 Task: Look for space in Orbassano, Italy from 8th June, 2023 to 12th June, 2023 for 2 adults in price range Rs.8000 to Rs.16000. Place can be private room with 1  bedroom having 1 bed and 1 bathroom. Property type can be flatguest house, hotel. Booking option can be shelf check-in. Required host language is English.
Action: Mouse moved to (406, 109)
Screenshot: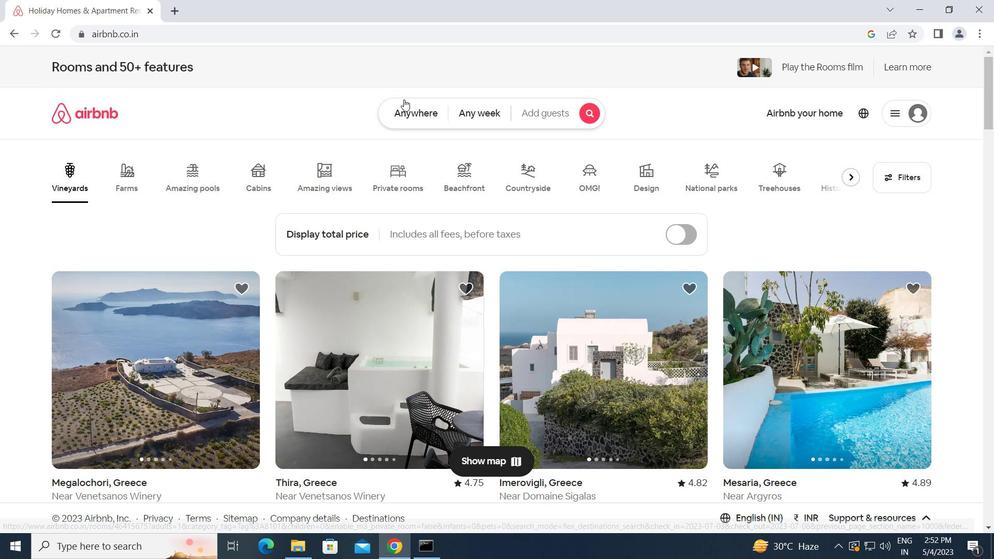 
Action: Mouse pressed left at (406, 109)
Screenshot: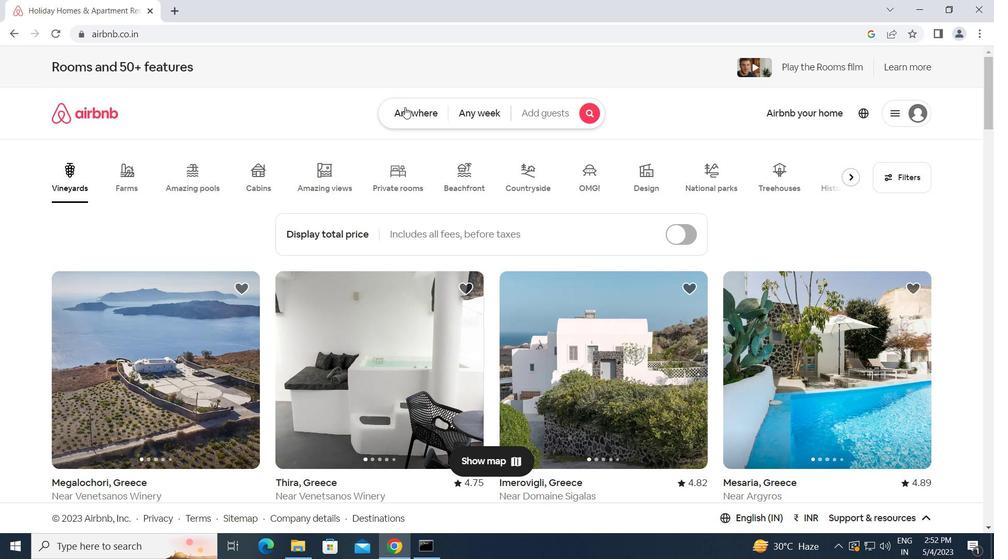 
Action: Mouse moved to (363, 150)
Screenshot: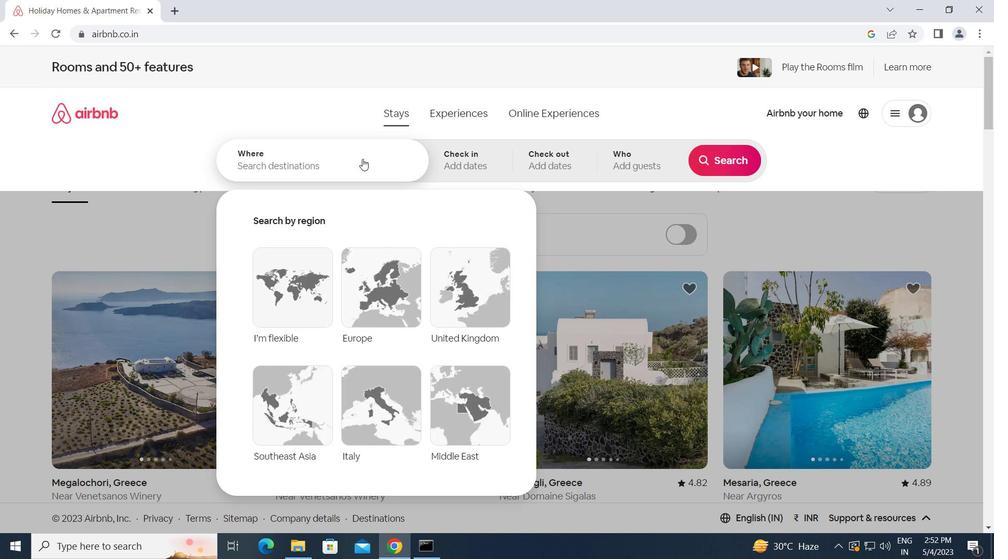 
Action: Mouse pressed left at (363, 150)
Screenshot: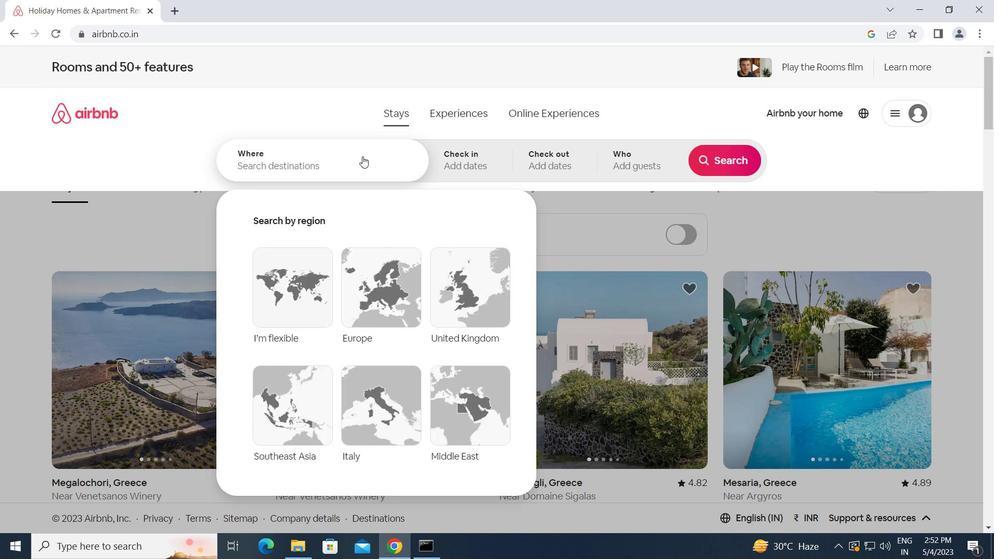 
Action: Key pressed o<Key.caps_lock>rbassano,<Key.space><Key.caps_lock>i<Key.caps_lock>taly<Key.enter>
Screenshot: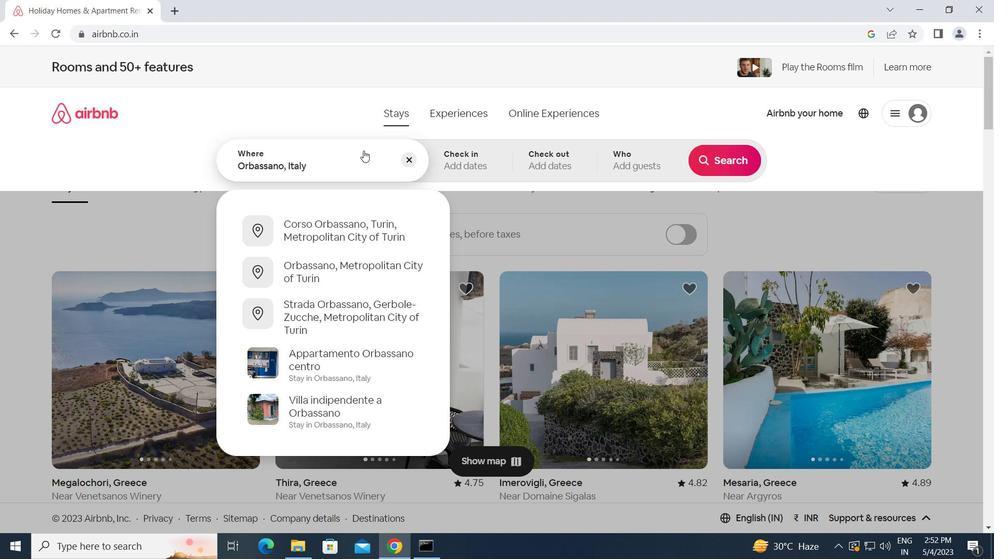
Action: Mouse moved to (645, 346)
Screenshot: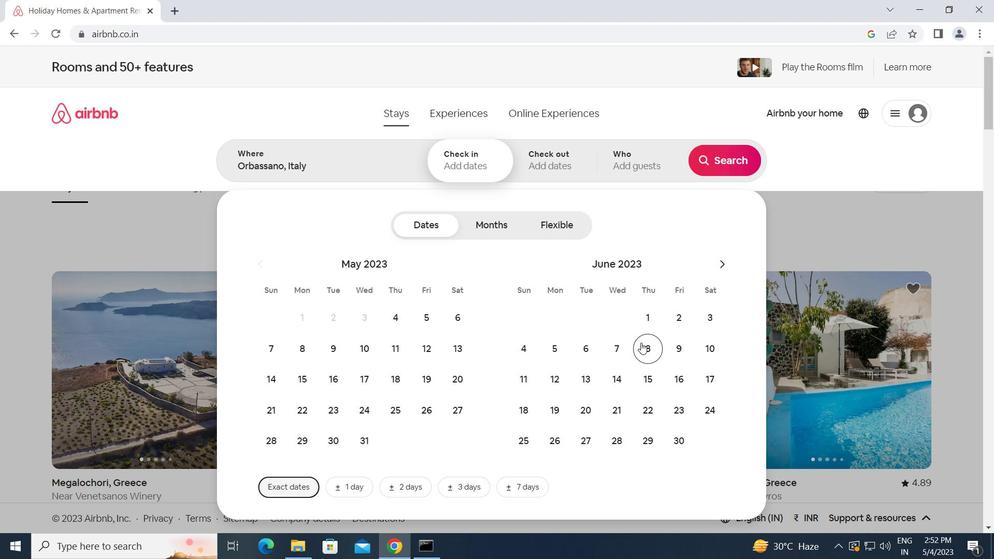 
Action: Mouse pressed left at (645, 346)
Screenshot: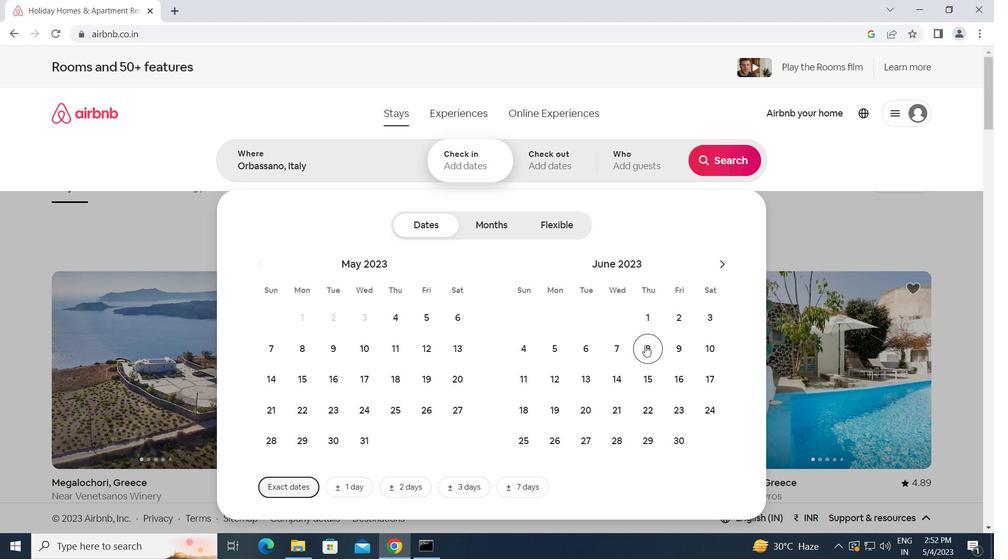 
Action: Mouse moved to (560, 379)
Screenshot: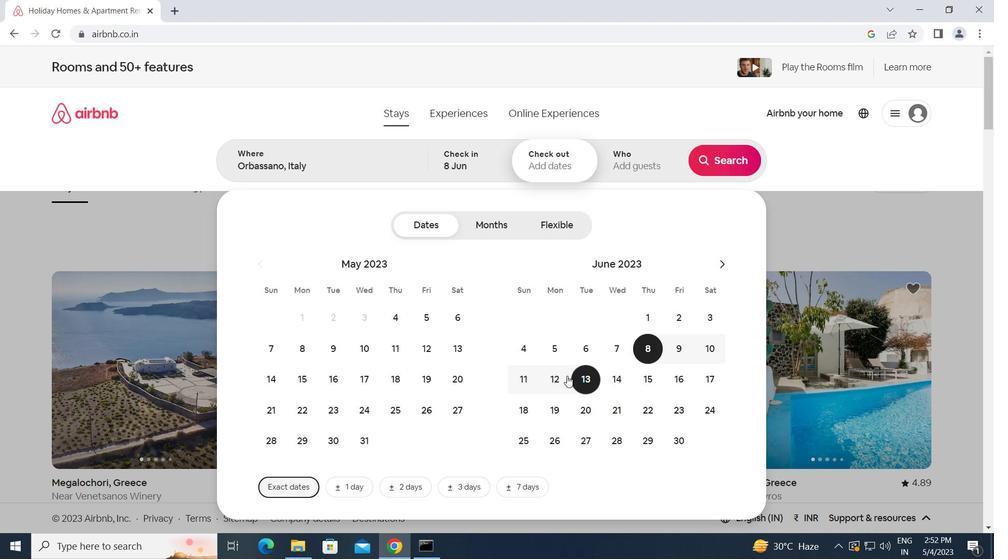 
Action: Mouse pressed left at (560, 379)
Screenshot: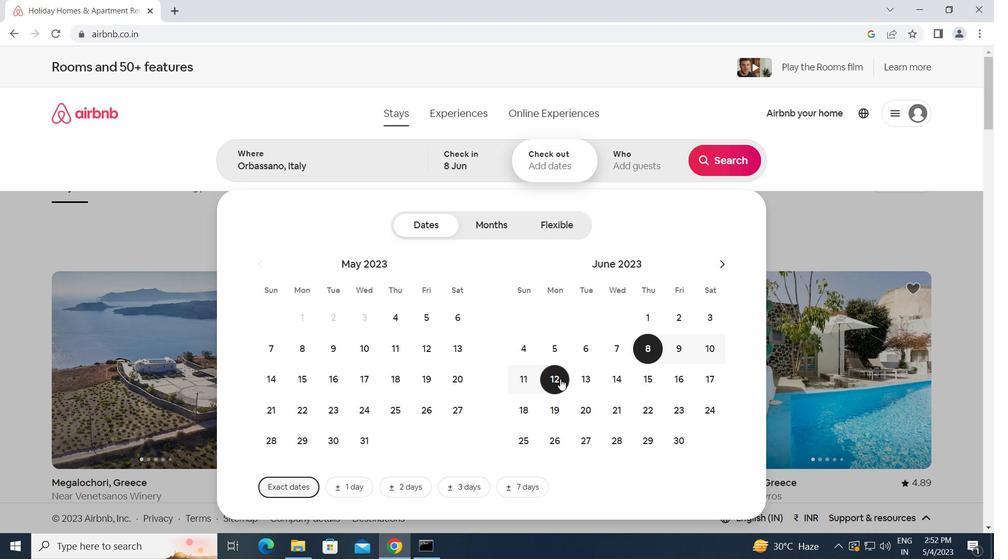 
Action: Mouse moved to (641, 159)
Screenshot: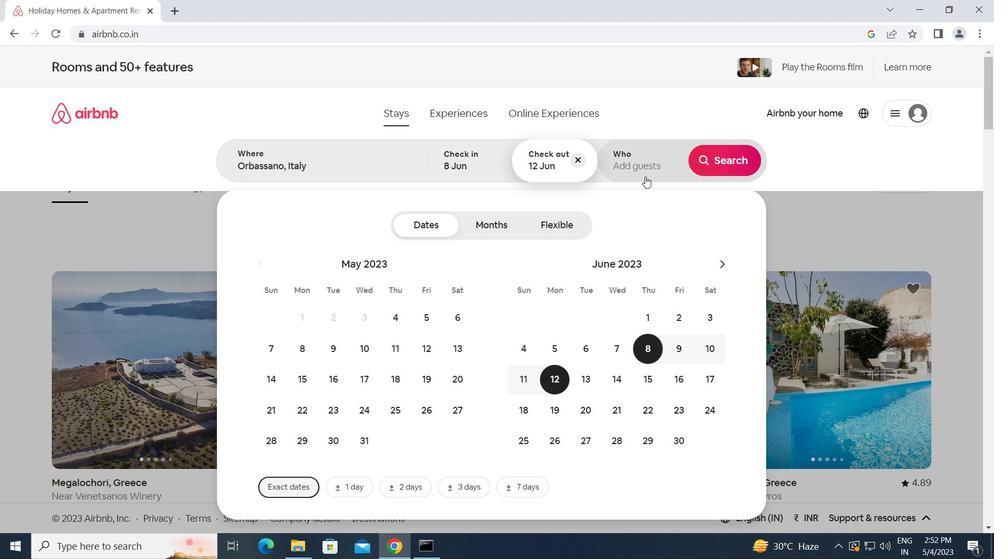 
Action: Mouse pressed left at (641, 159)
Screenshot: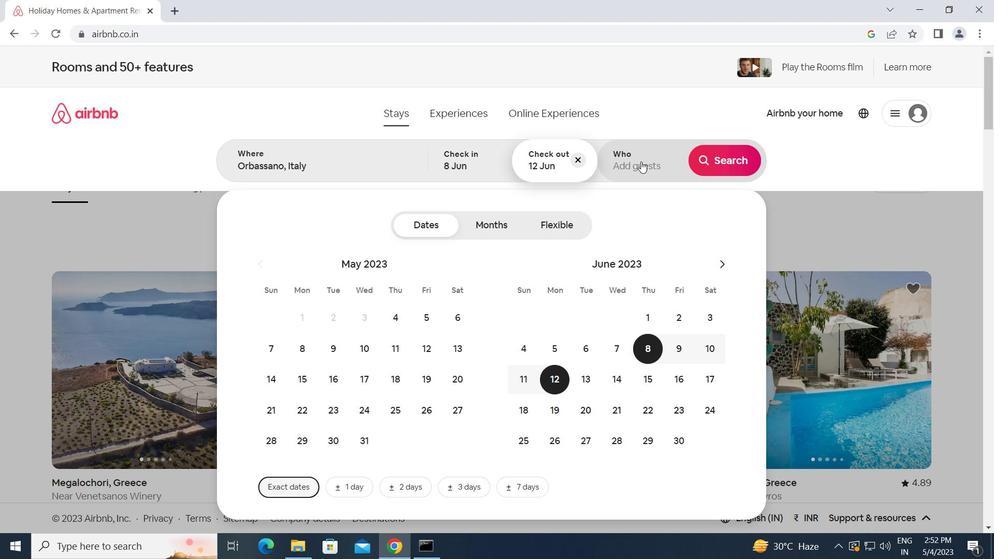 
Action: Mouse moved to (728, 226)
Screenshot: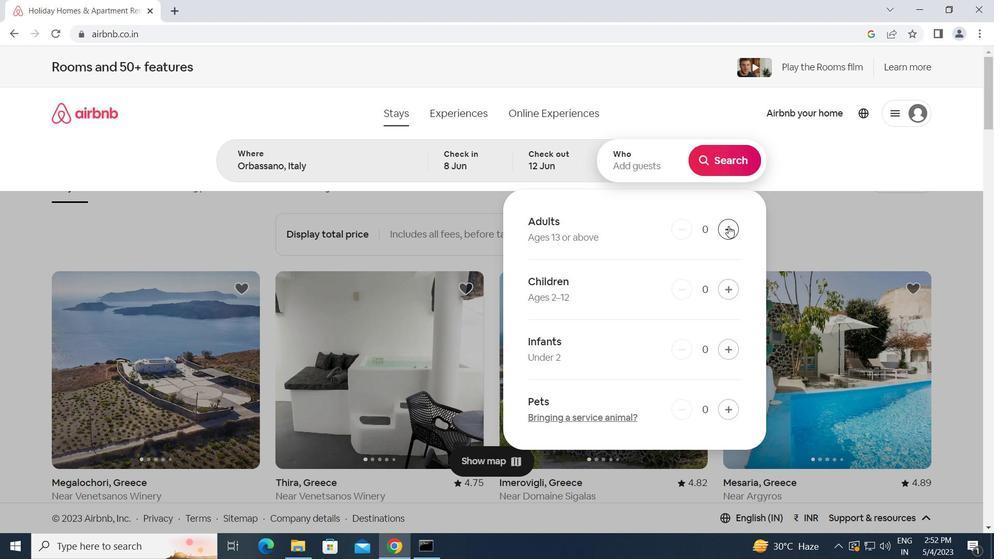 
Action: Mouse pressed left at (728, 226)
Screenshot: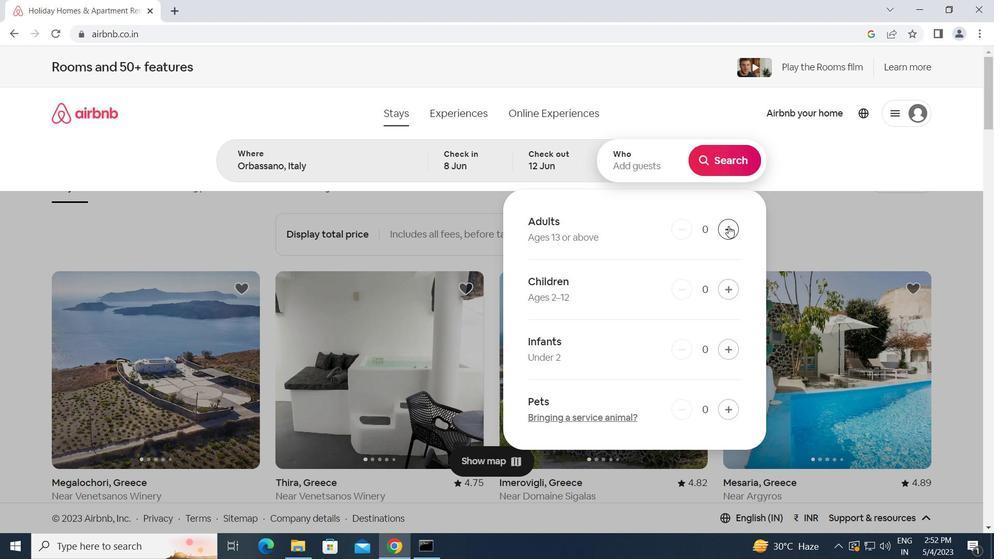 
Action: Mouse pressed left at (728, 226)
Screenshot: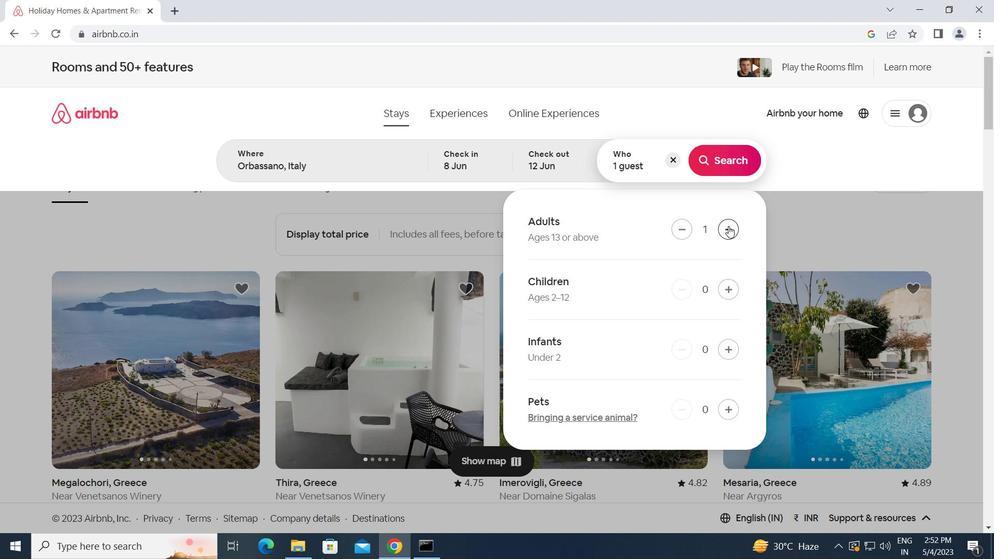
Action: Mouse moved to (727, 159)
Screenshot: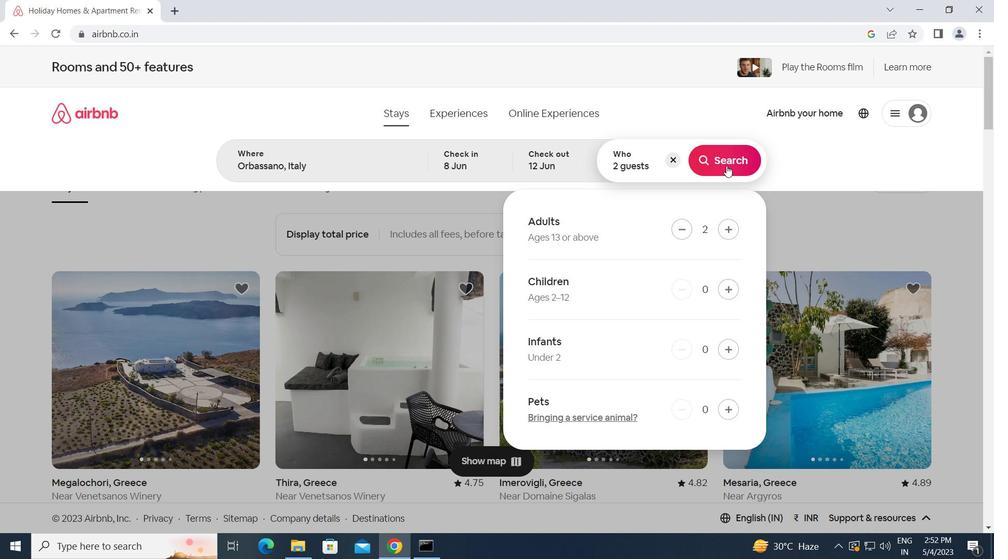 
Action: Mouse pressed left at (727, 159)
Screenshot: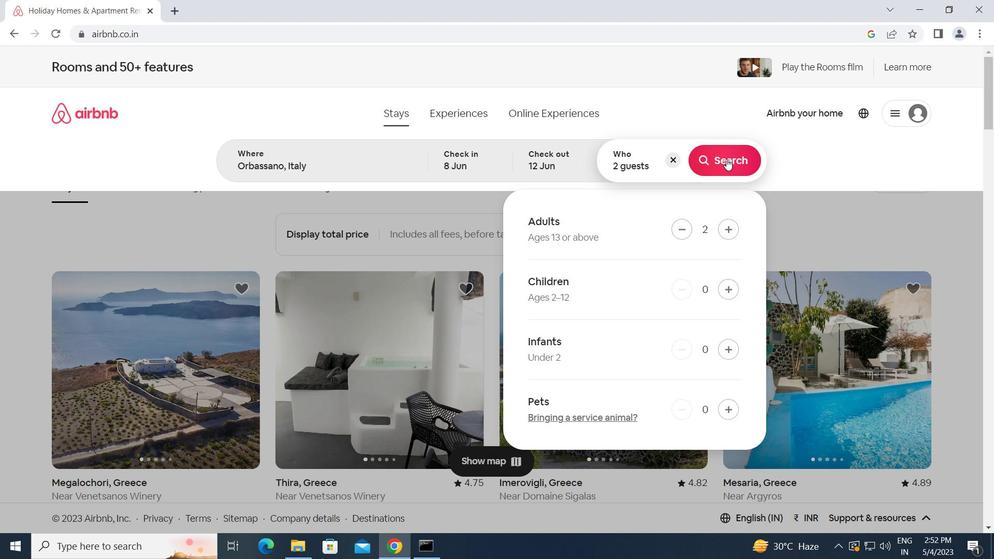 
Action: Mouse moved to (925, 123)
Screenshot: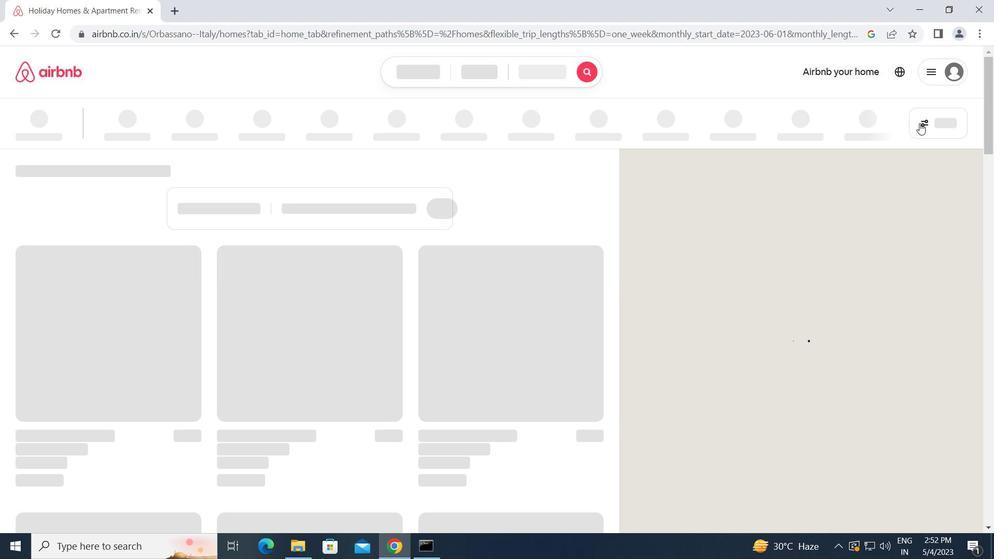 
Action: Mouse pressed left at (925, 123)
Screenshot: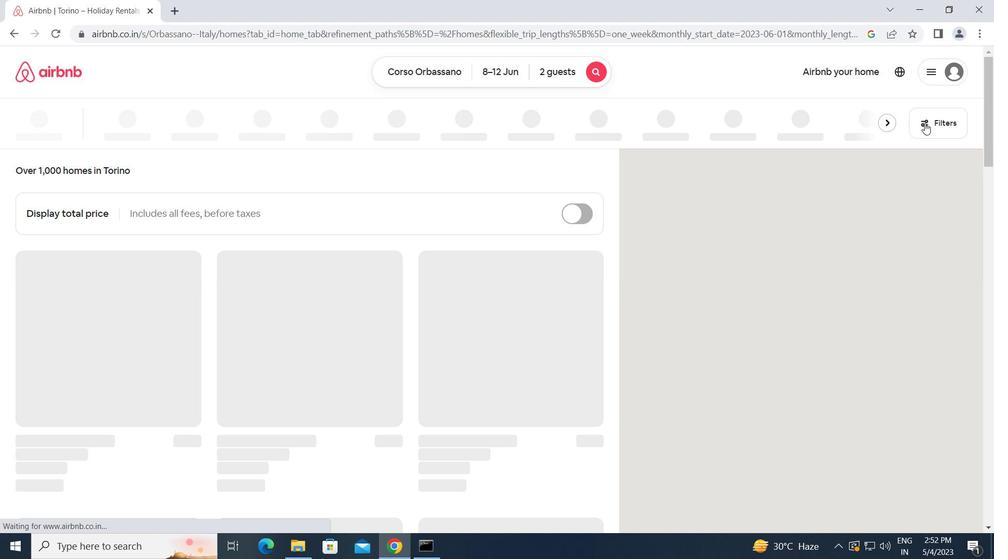 
Action: Mouse moved to (328, 287)
Screenshot: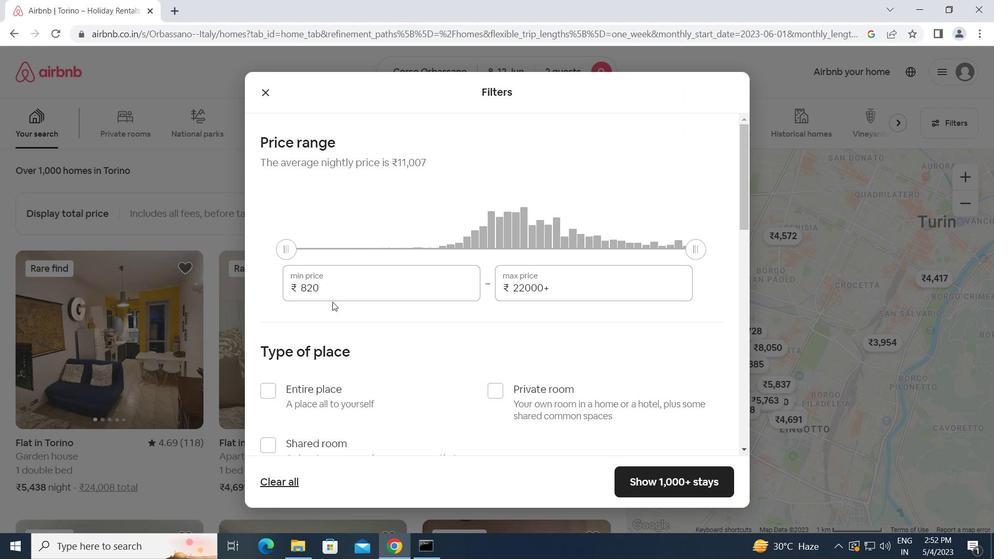 
Action: Mouse pressed left at (328, 287)
Screenshot: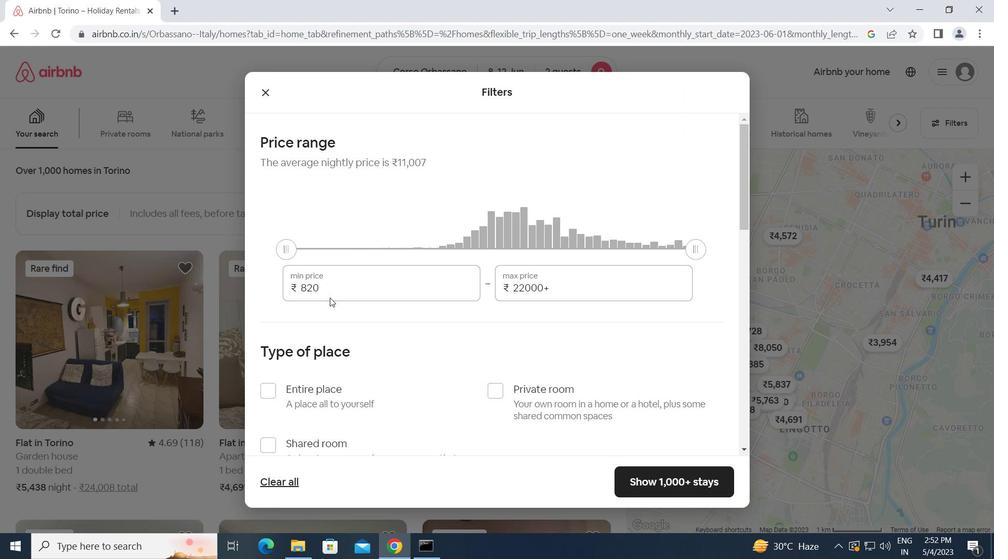 
Action: Mouse moved to (274, 287)
Screenshot: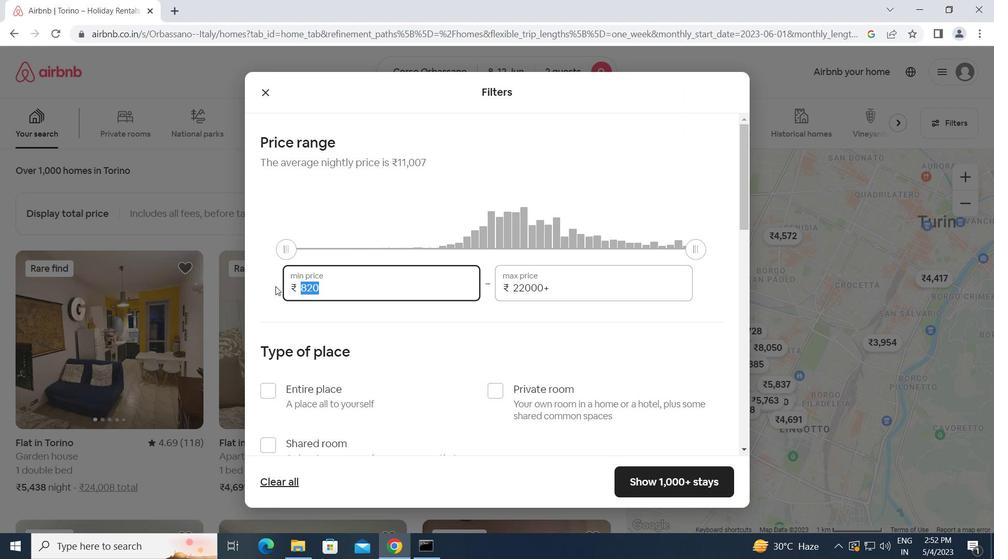 
Action: Key pressed 8000<Key.tab>160<Key.backspace><Key.backspace><Key.backspace><Key.backspace><Key.backspace><Key.backspace><Key.backspace>16000
Screenshot: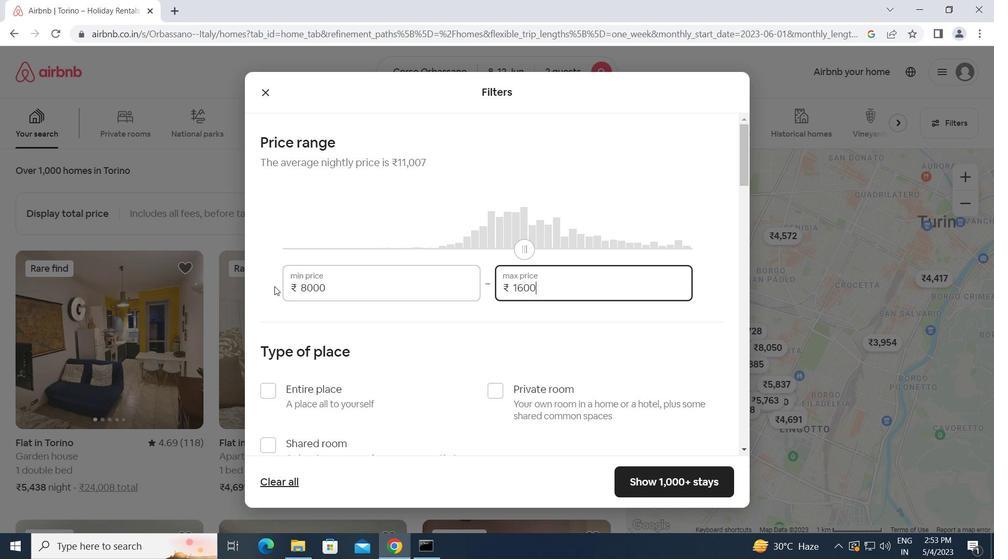 
Action: Mouse moved to (301, 339)
Screenshot: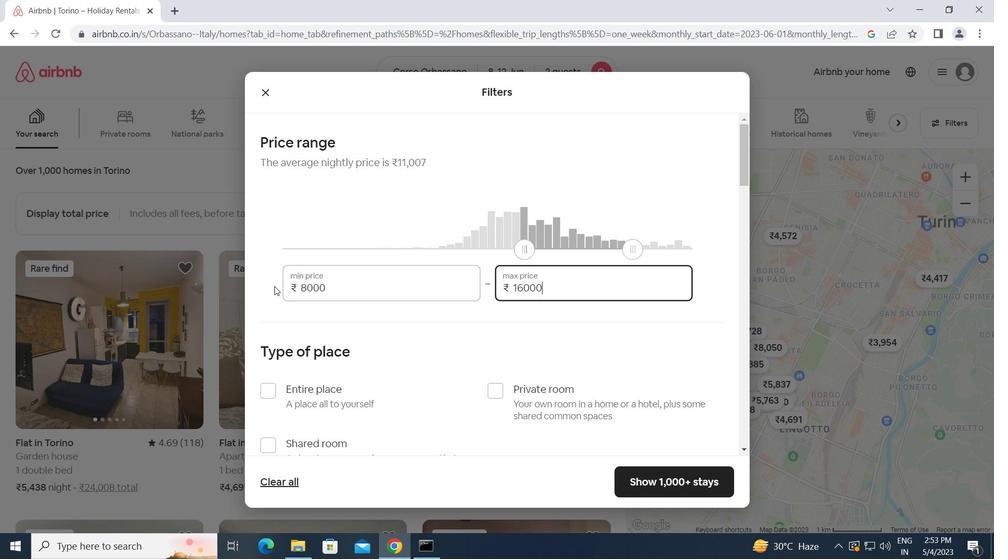 
Action: Mouse scrolled (301, 338) with delta (0, 0)
Screenshot: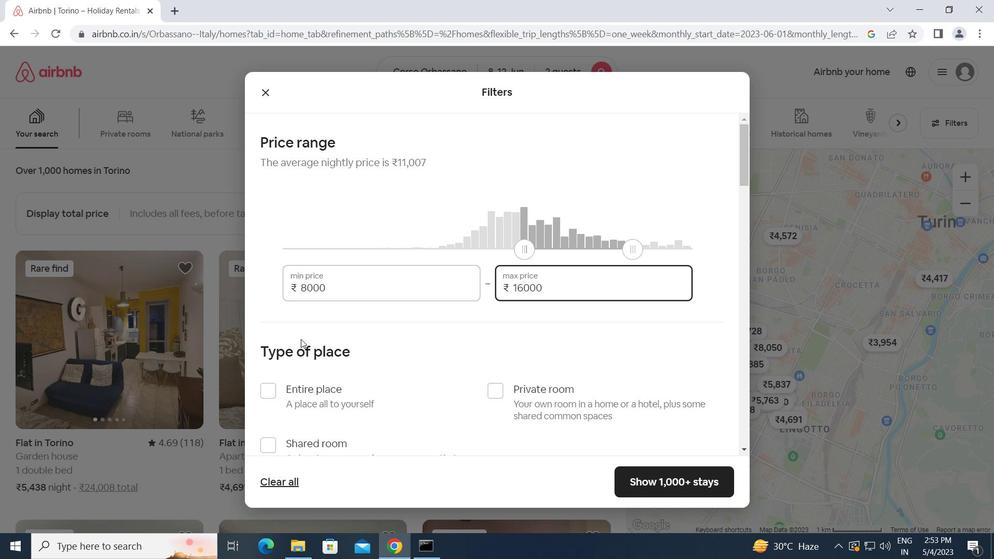 
Action: Mouse moved to (495, 326)
Screenshot: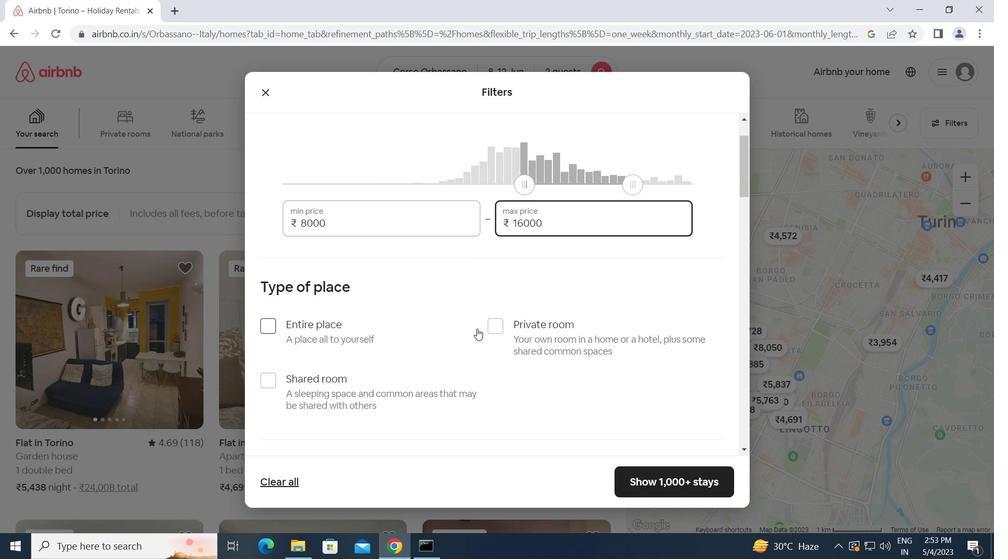 
Action: Mouse pressed left at (495, 326)
Screenshot: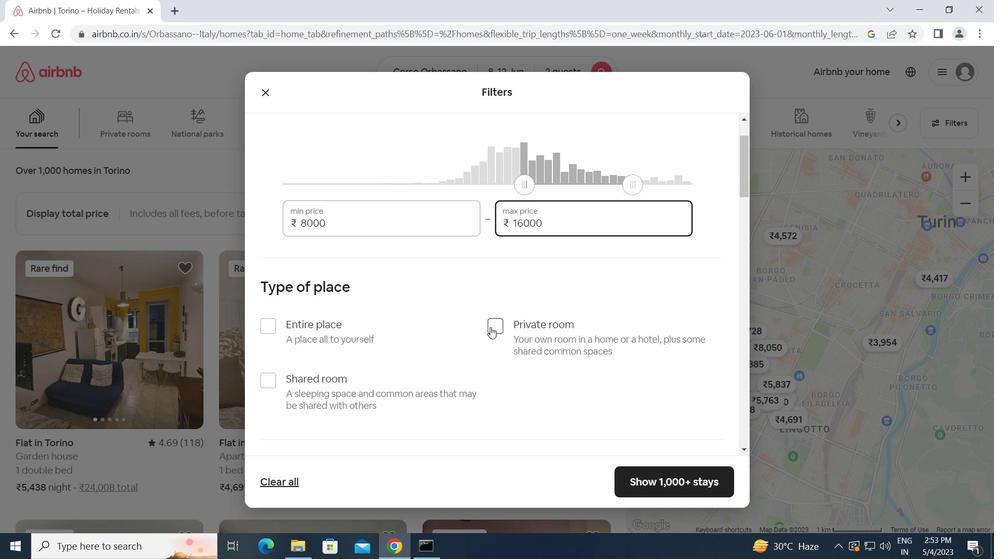 
Action: Mouse moved to (380, 379)
Screenshot: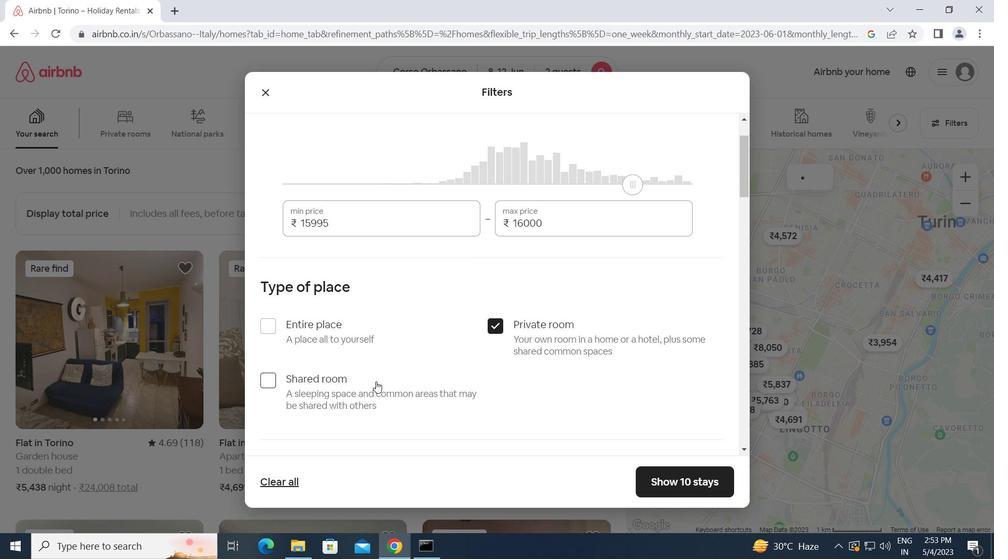 
Action: Mouse scrolled (380, 379) with delta (0, 0)
Screenshot: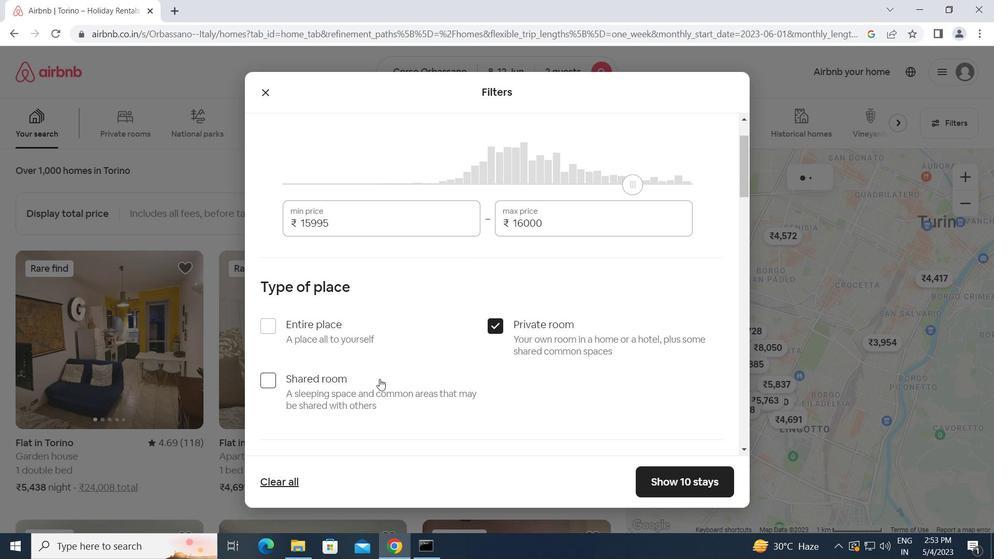 
Action: Mouse scrolled (380, 379) with delta (0, 0)
Screenshot: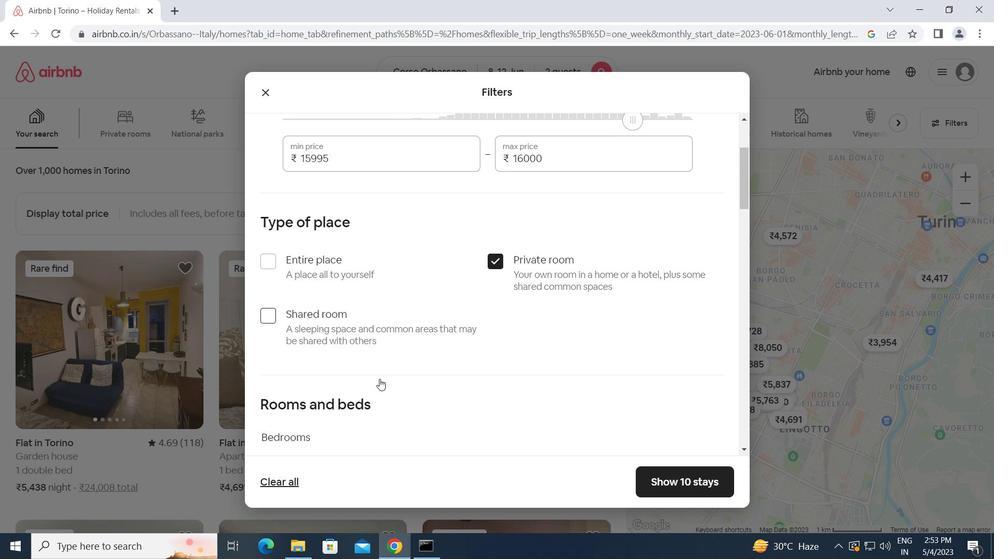 
Action: Mouse scrolled (380, 379) with delta (0, 0)
Screenshot: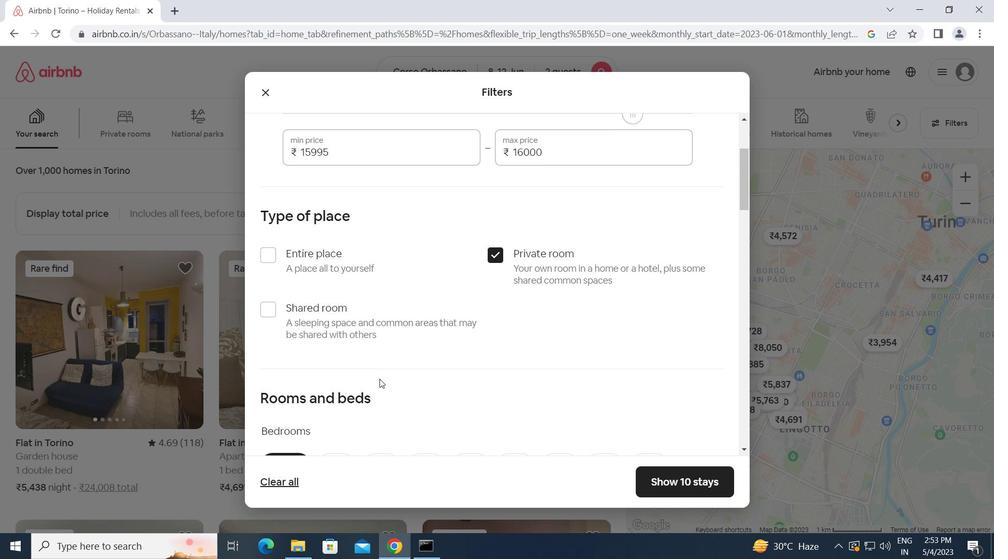 
Action: Mouse moved to (340, 345)
Screenshot: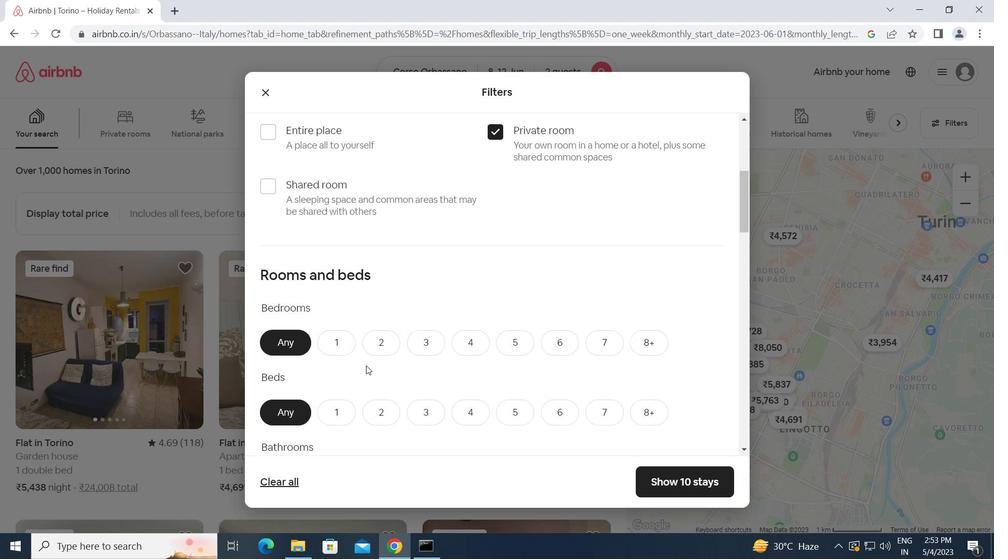 
Action: Mouse pressed left at (340, 345)
Screenshot: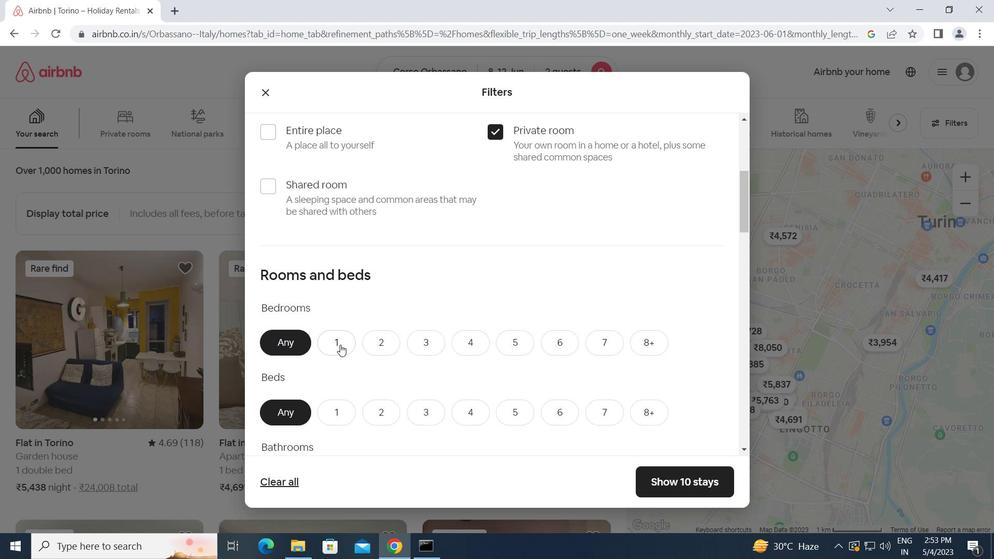 
Action: Mouse moved to (340, 411)
Screenshot: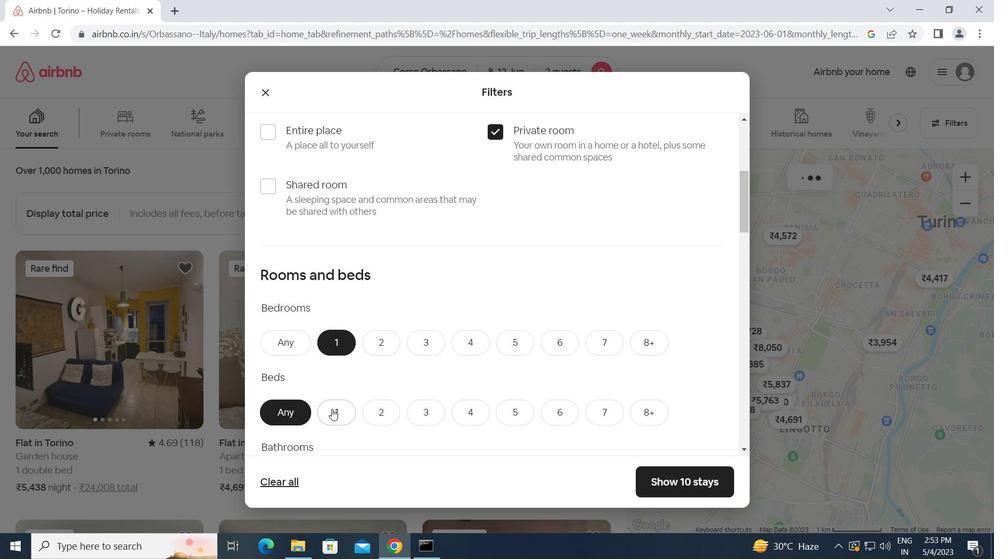 
Action: Mouse pressed left at (340, 411)
Screenshot: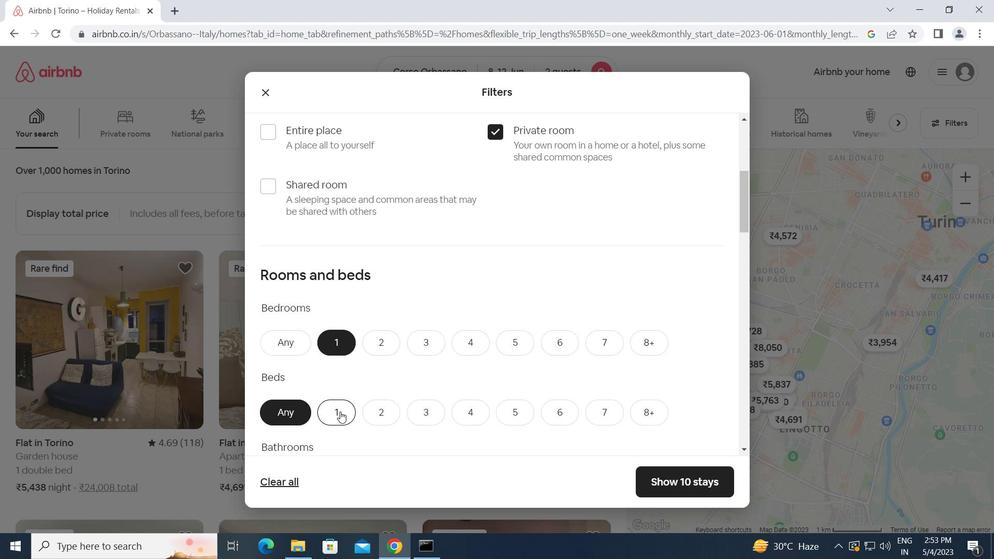 
Action: Mouse scrolled (340, 411) with delta (0, 0)
Screenshot: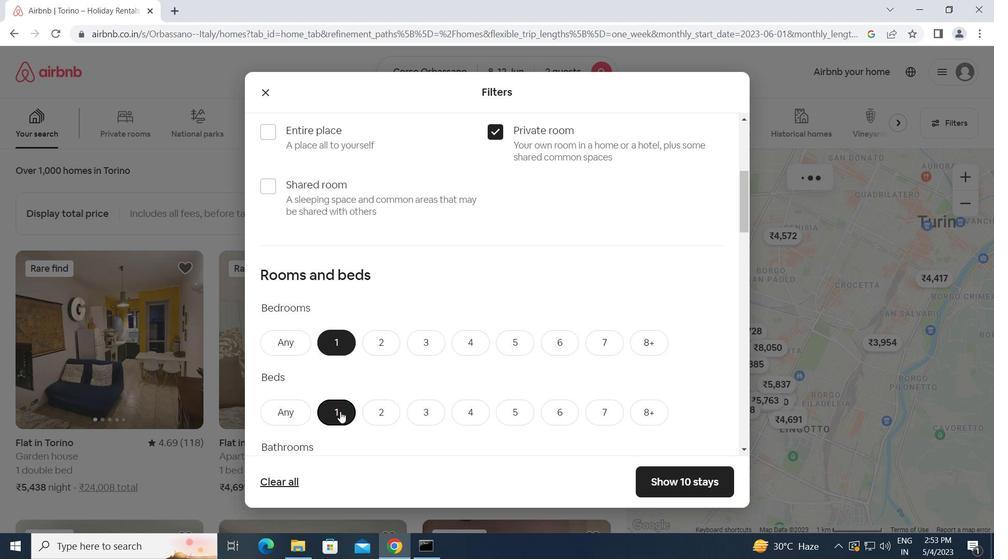 
Action: Mouse scrolled (340, 411) with delta (0, 0)
Screenshot: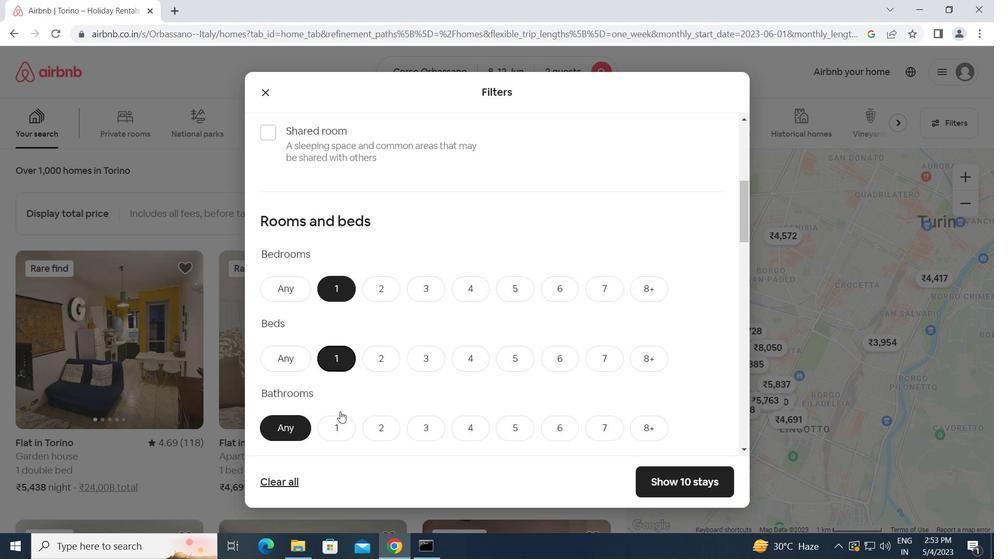 
Action: Mouse moved to (348, 350)
Screenshot: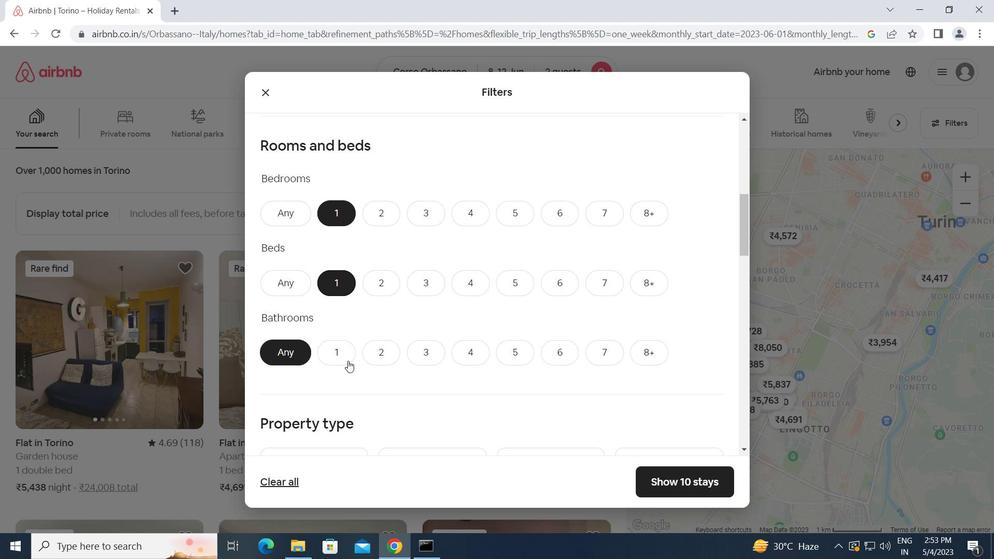 
Action: Mouse pressed left at (348, 350)
Screenshot: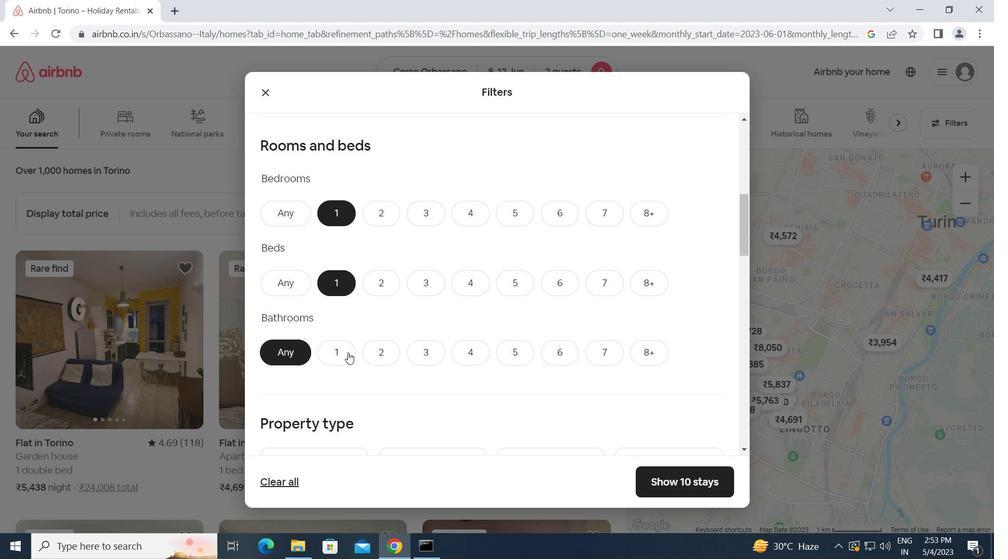 
Action: Mouse moved to (401, 378)
Screenshot: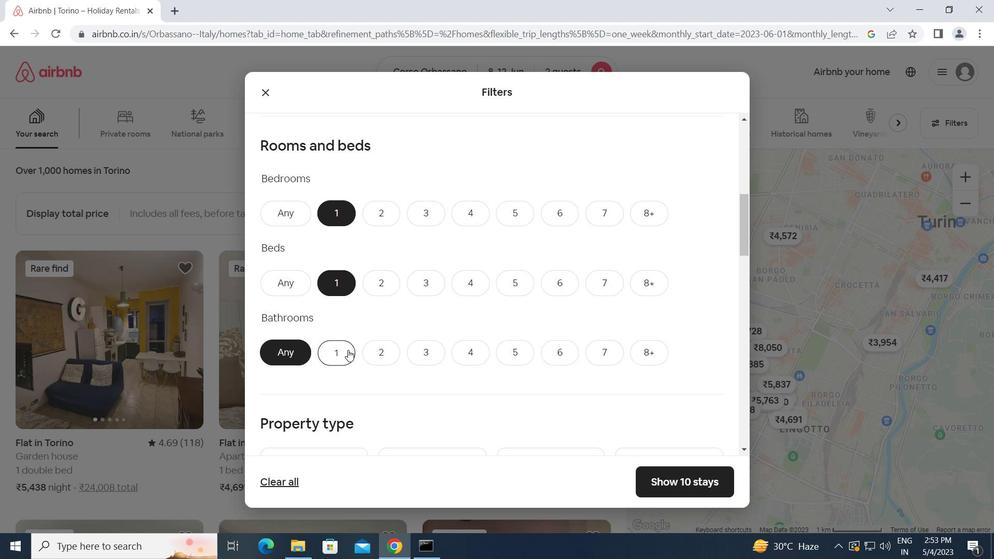 
Action: Mouse scrolled (401, 378) with delta (0, 0)
Screenshot: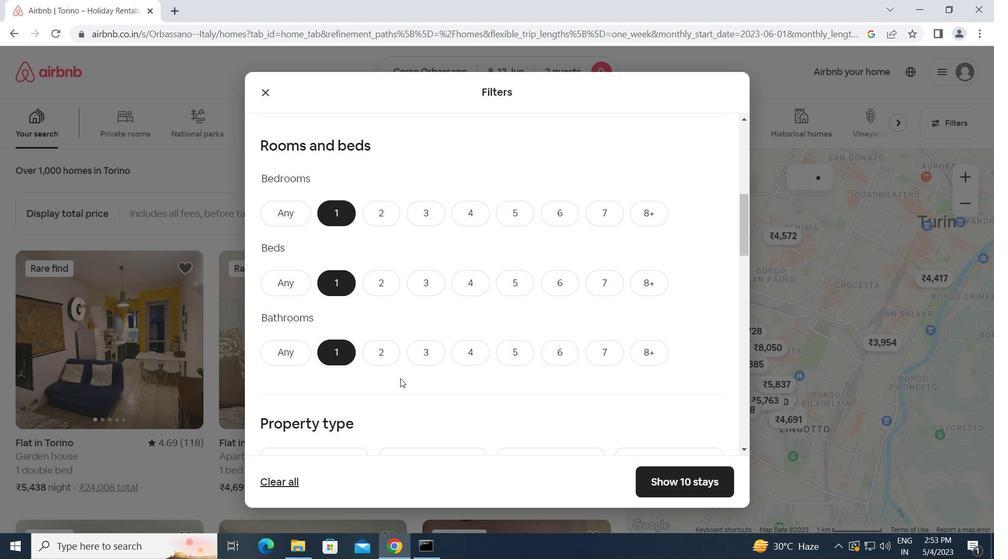 
Action: Mouse scrolled (401, 378) with delta (0, 0)
Screenshot: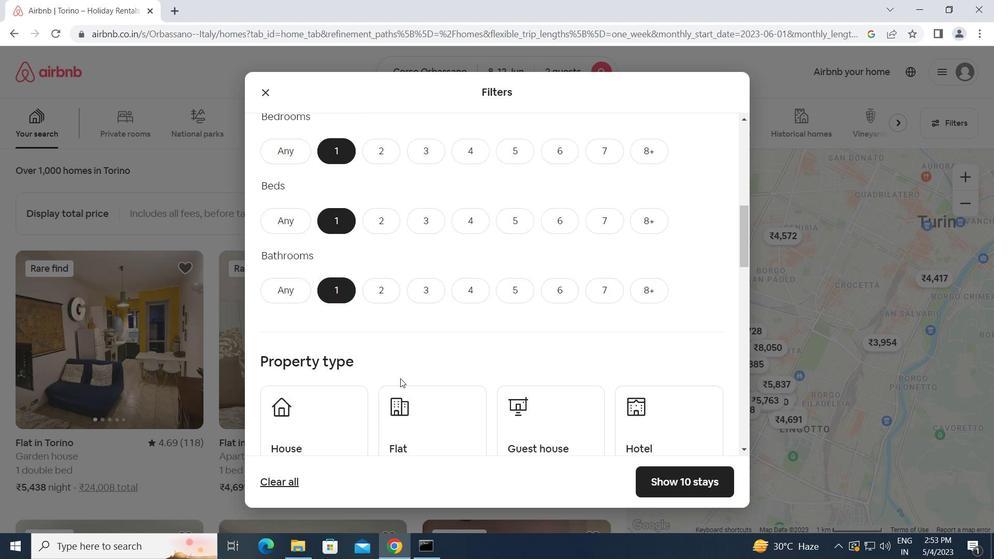 
Action: Mouse scrolled (401, 378) with delta (0, 0)
Screenshot: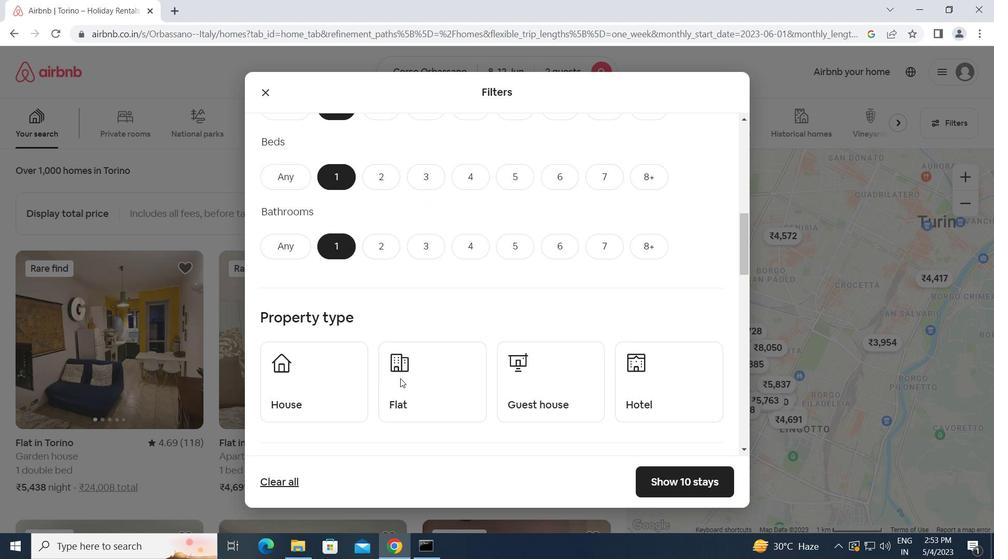 
Action: Mouse moved to (414, 301)
Screenshot: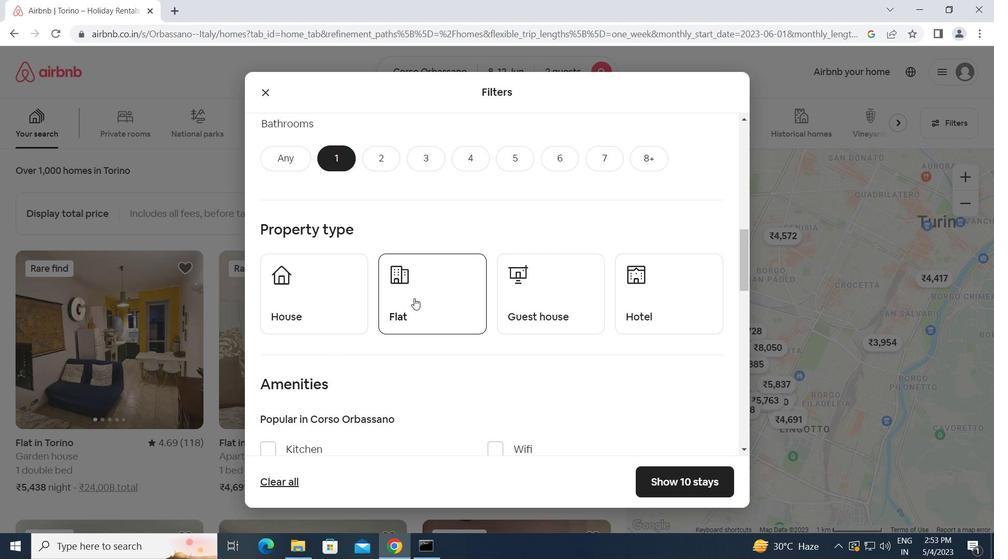 
Action: Mouse pressed left at (414, 301)
Screenshot: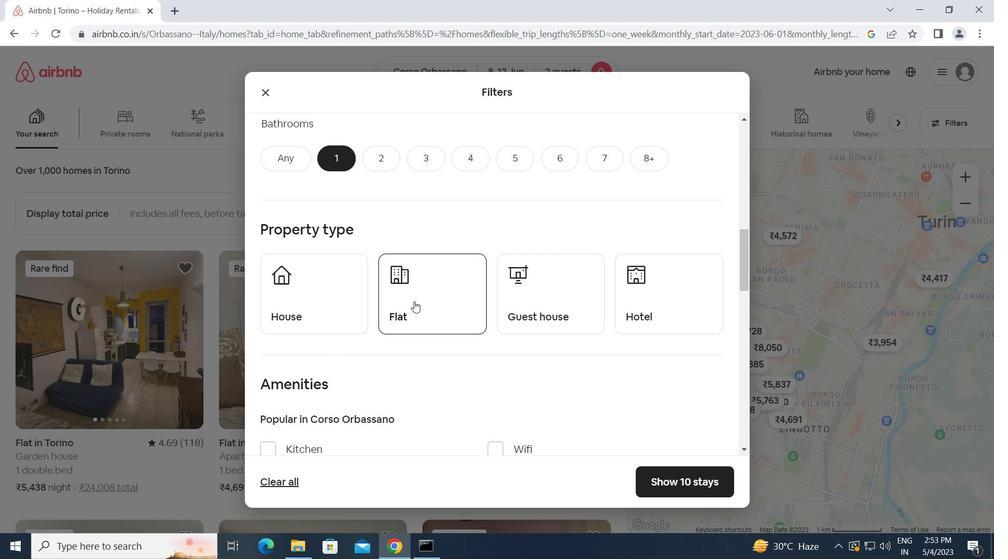 
Action: Mouse moved to (546, 302)
Screenshot: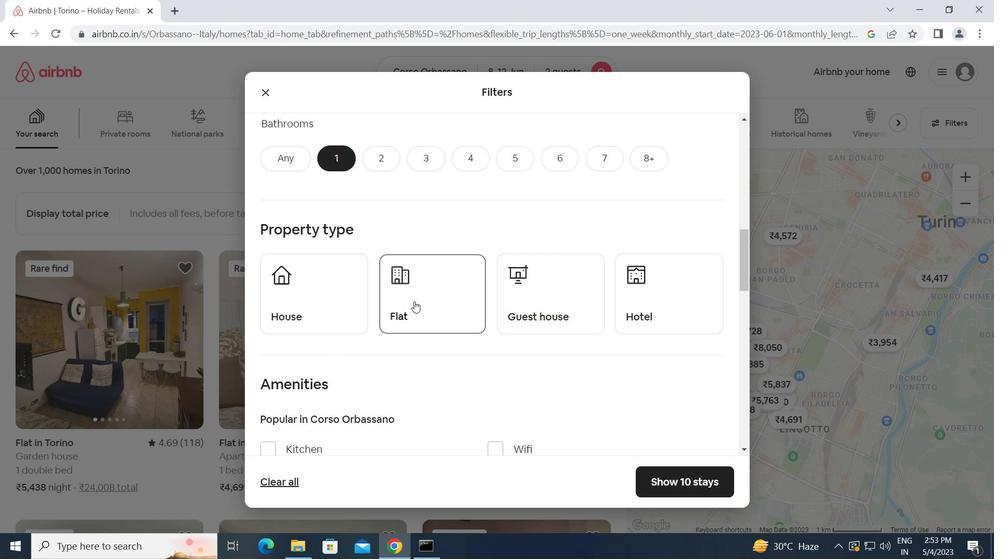 
Action: Mouse pressed left at (546, 302)
Screenshot: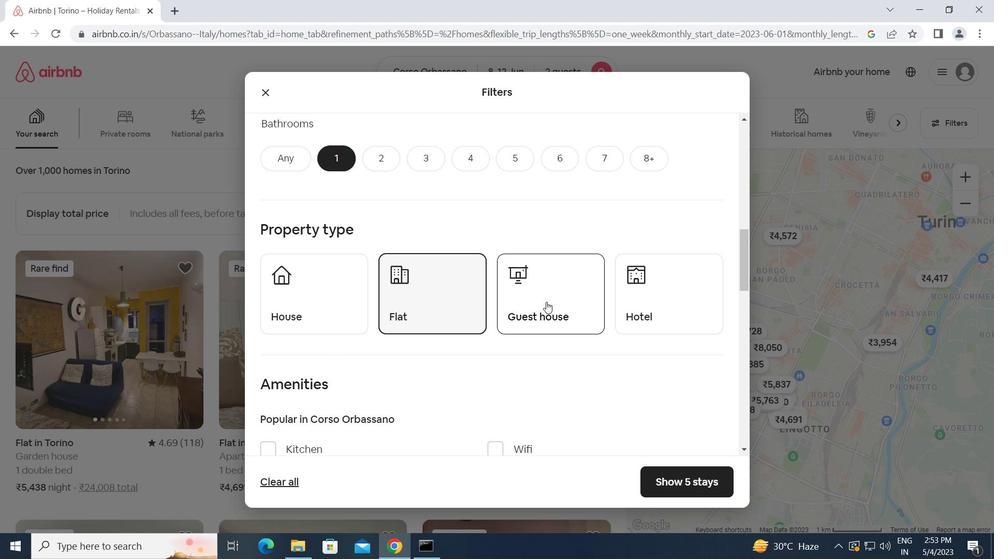 
Action: Mouse moved to (679, 301)
Screenshot: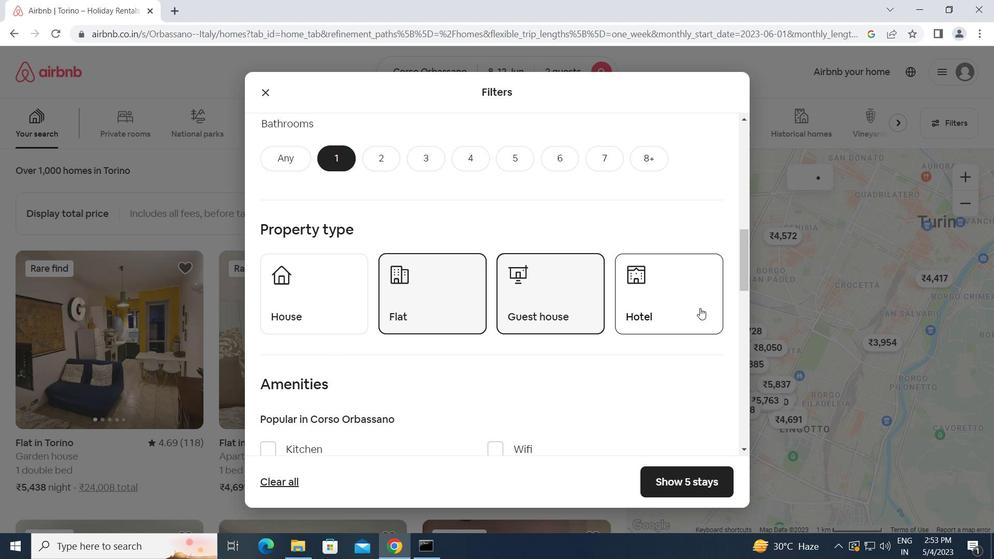 
Action: Mouse pressed left at (679, 301)
Screenshot: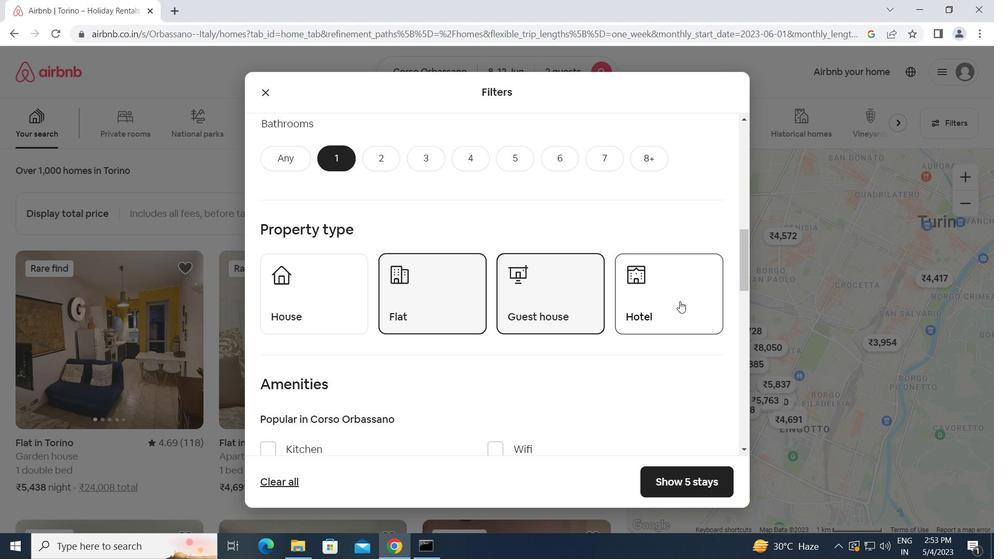
Action: Mouse moved to (552, 344)
Screenshot: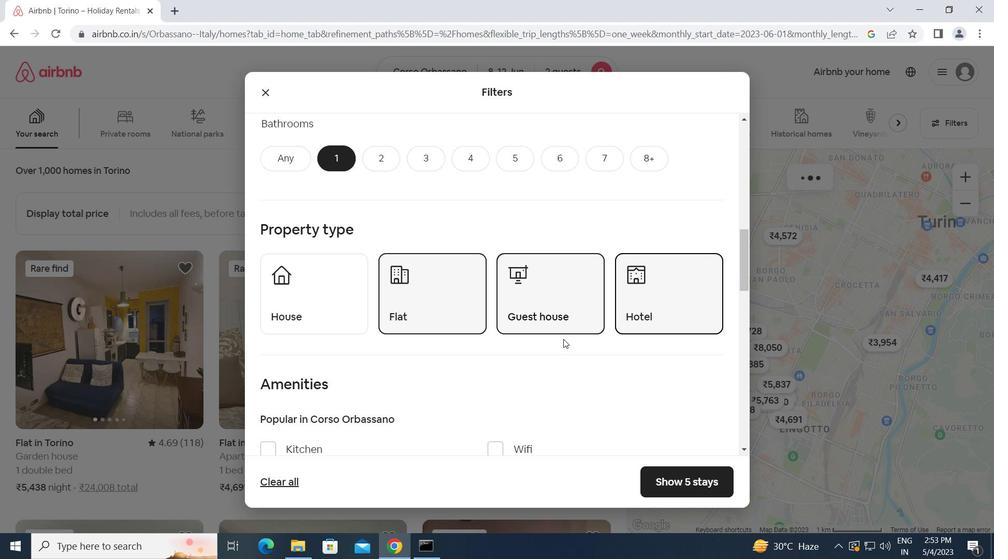 
Action: Mouse scrolled (552, 344) with delta (0, 0)
Screenshot: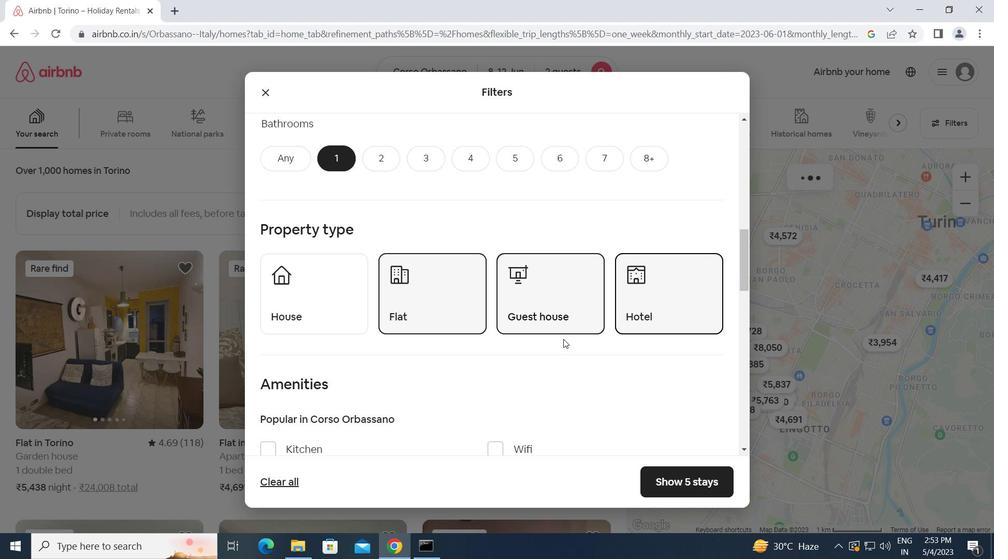 
Action: Mouse moved to (552, 345)
Screenshot: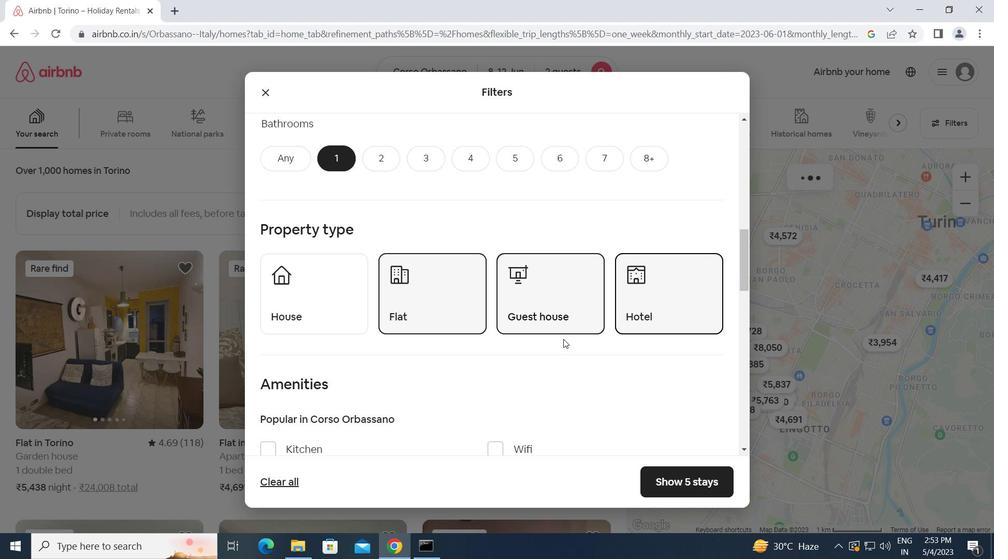 
Action: Mouse scrolled (552, 344) with delta (0, 0)
Screenshot: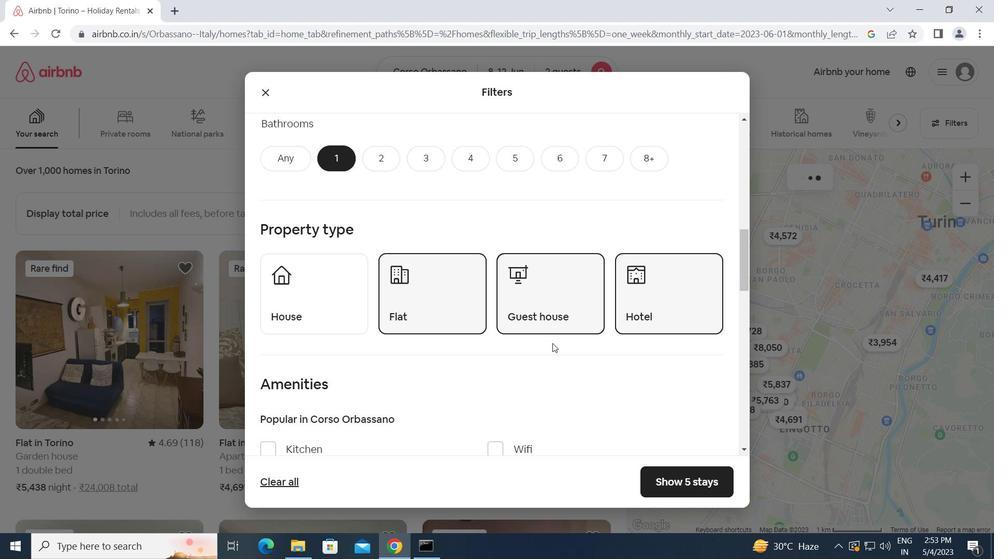 
Action: Mouse scrolled (552, 344) with delta (0, 0)
Screenshot: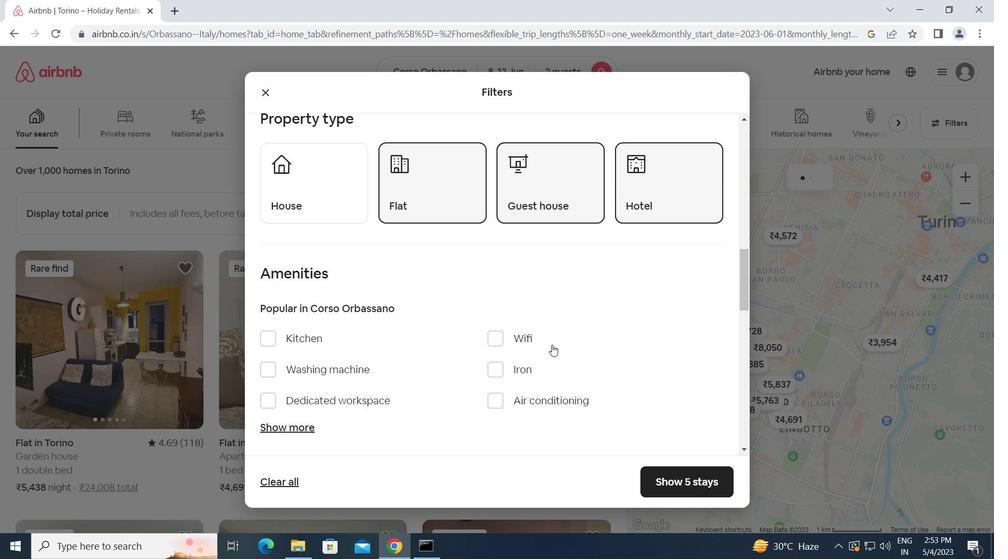 
Action: Mouse moved to (551, 345)
Screenshot: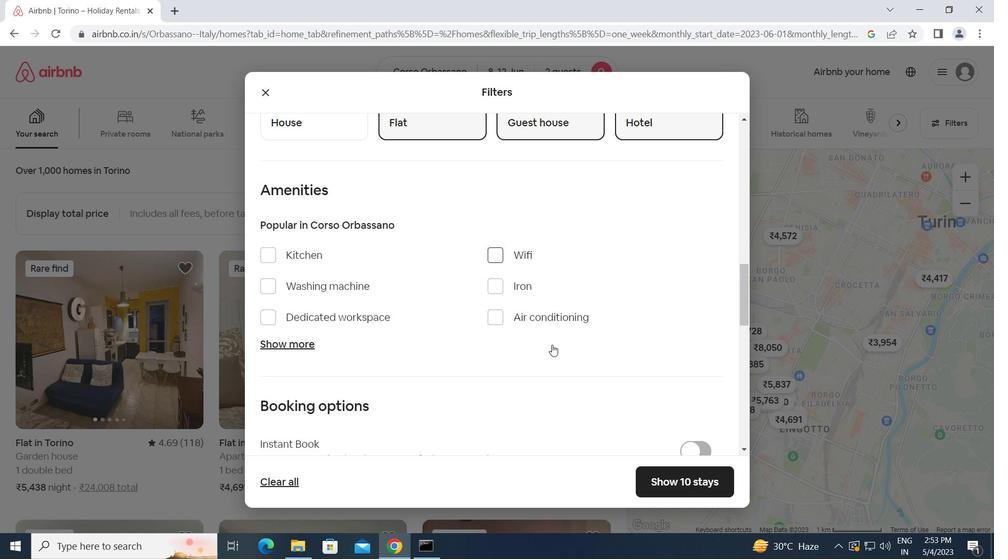 
Action: Mouse scrolled (551, 344) with delta (0, 0)
Screenshot: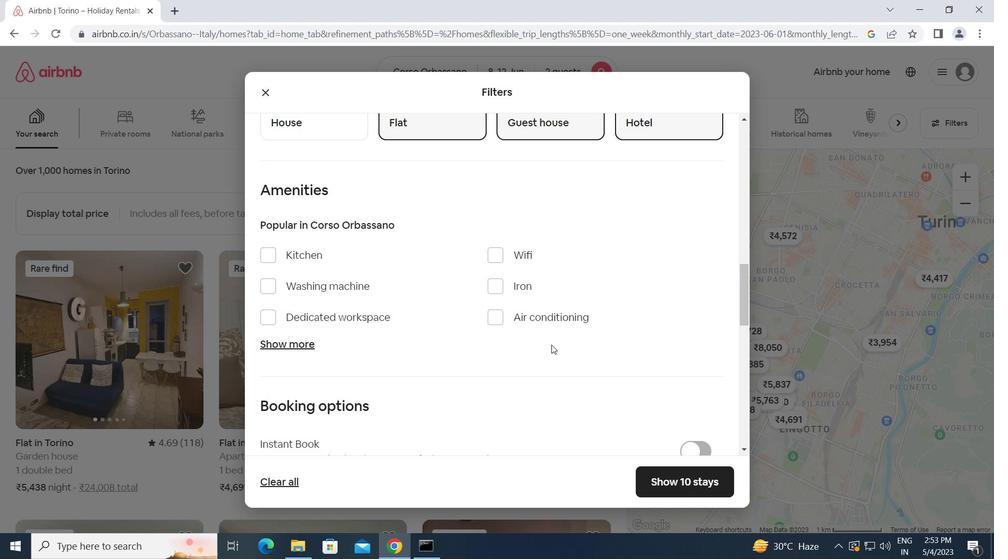 
Action: Mouse scrolled (551, 344) with delta (0, 0)
Screenshot: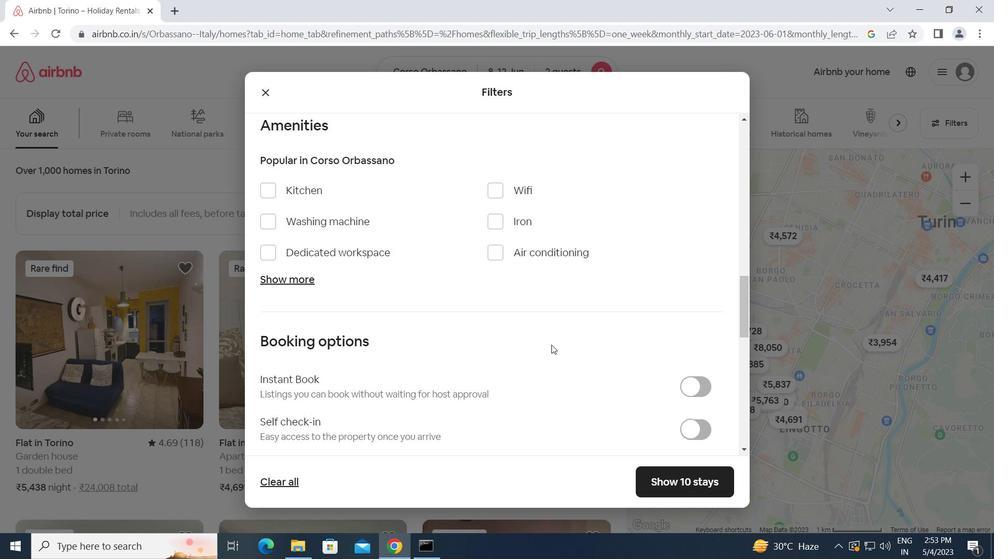
Action: Mouse moved to (688, 360)
Screenshot: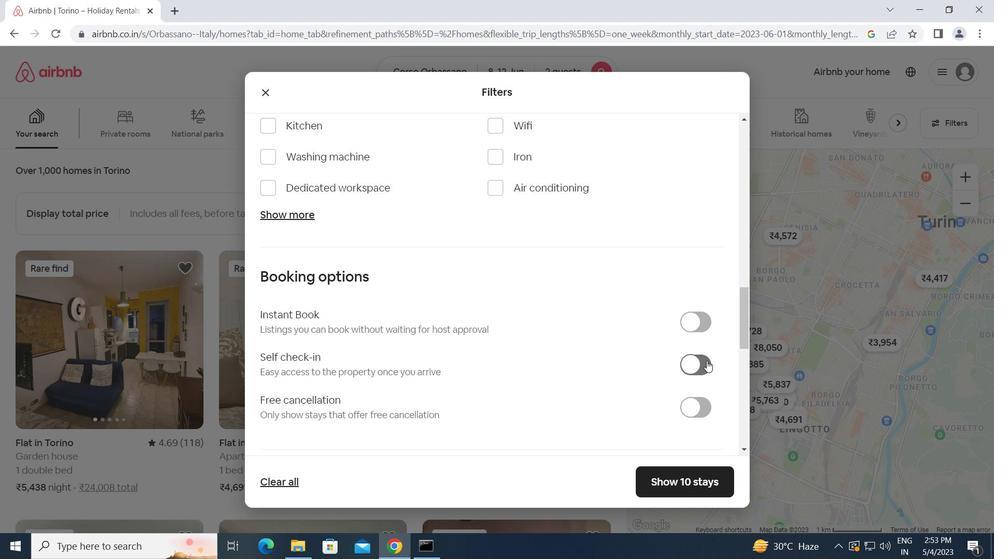 
Action: Mouse pressed left at (688, 360)
Screenshot: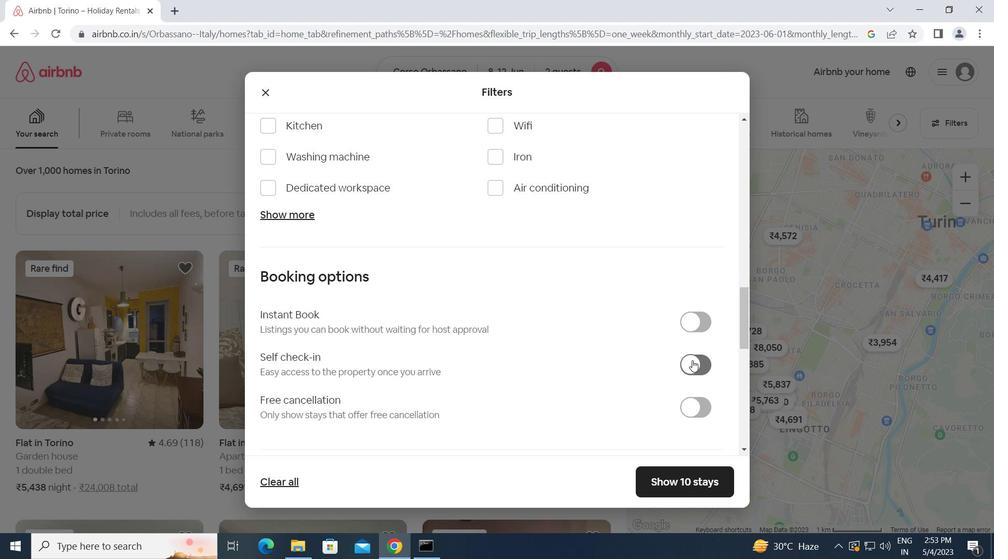 
Action: Mouse moved to (537, 385)
Screenshot: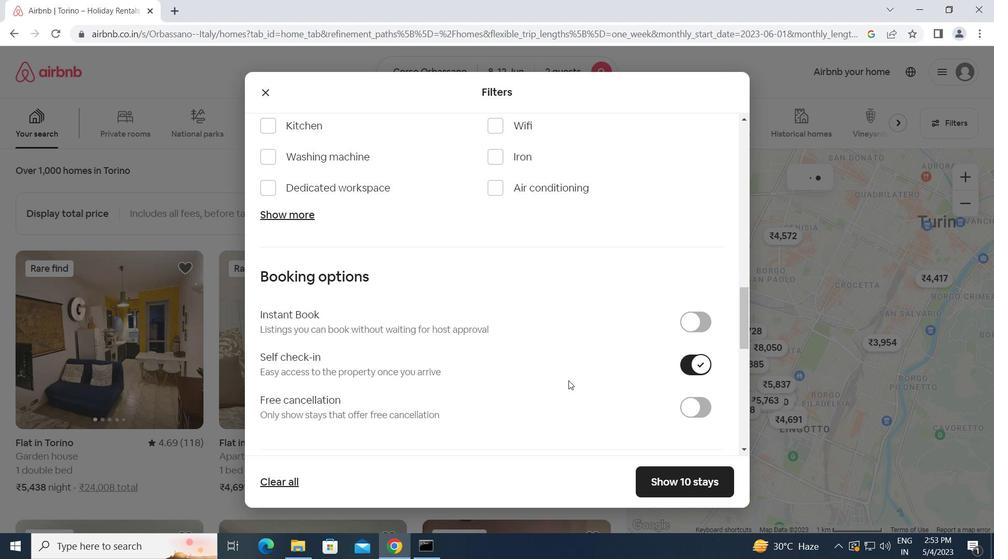 
Action: Mouse scrolled (537, 385) with delta (0, 0)
Screenshot: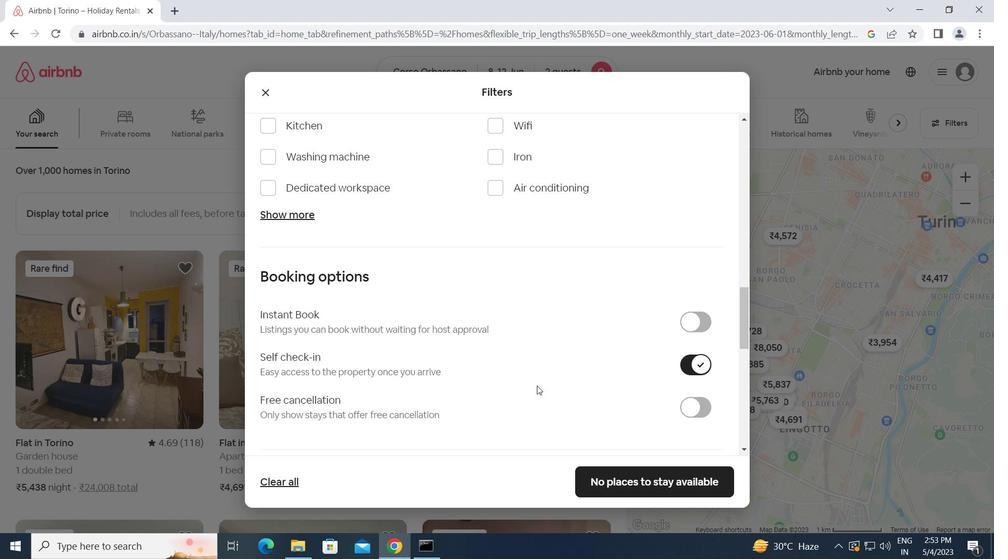 
Action: Mouse scrolled (537, 385) with delta (0, 0)
Screenshot: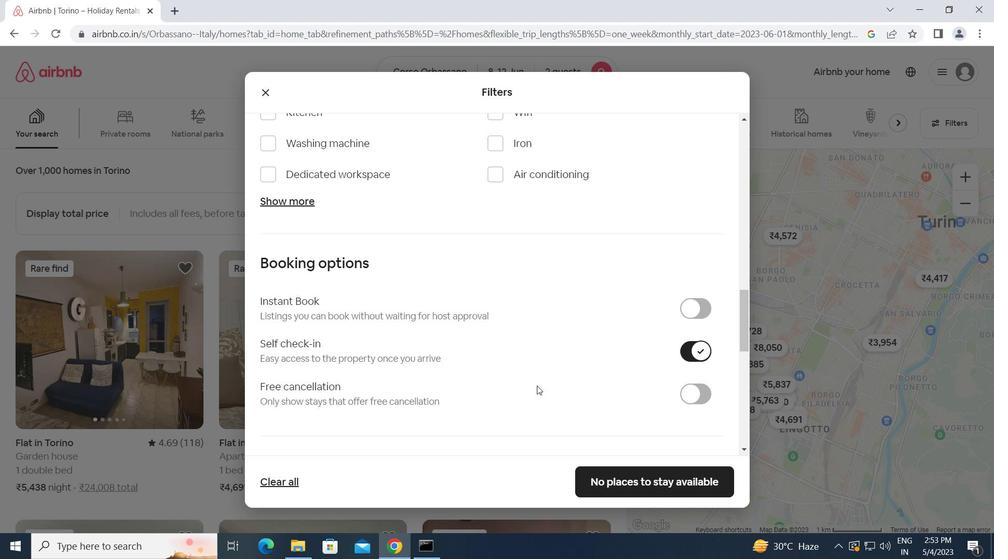 
Action: Mouse scrolled (537, 385) with delta (0, 0)
Screenshot: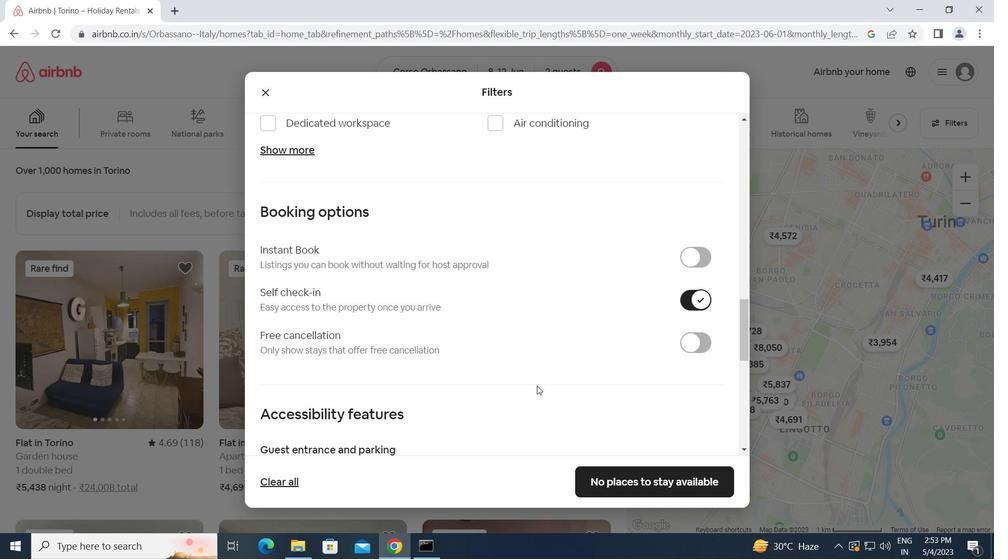 
Action: Mouse moved to (532, 384)
Screenshot: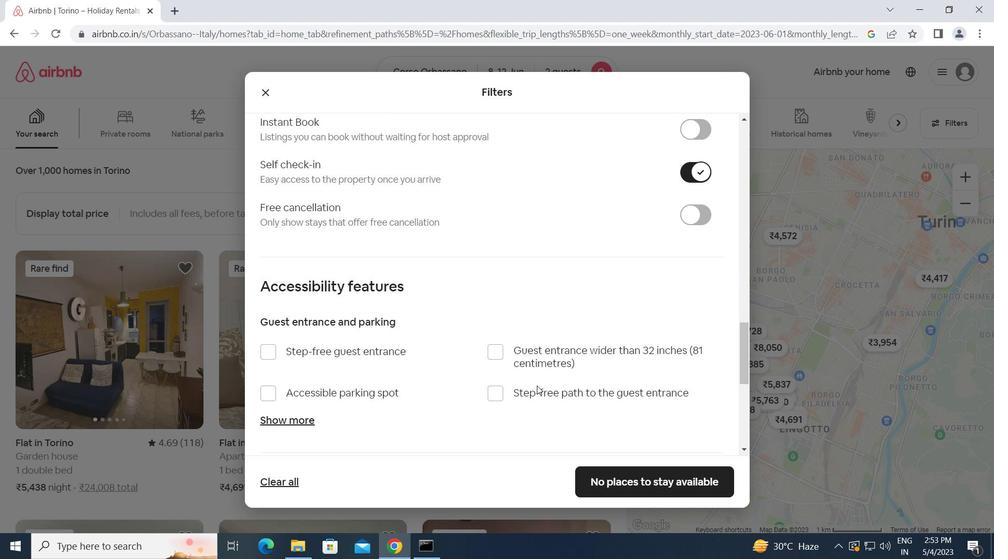 
Action: Mouse scrolled (532, 384) with delta (0, 0)
Screenshot: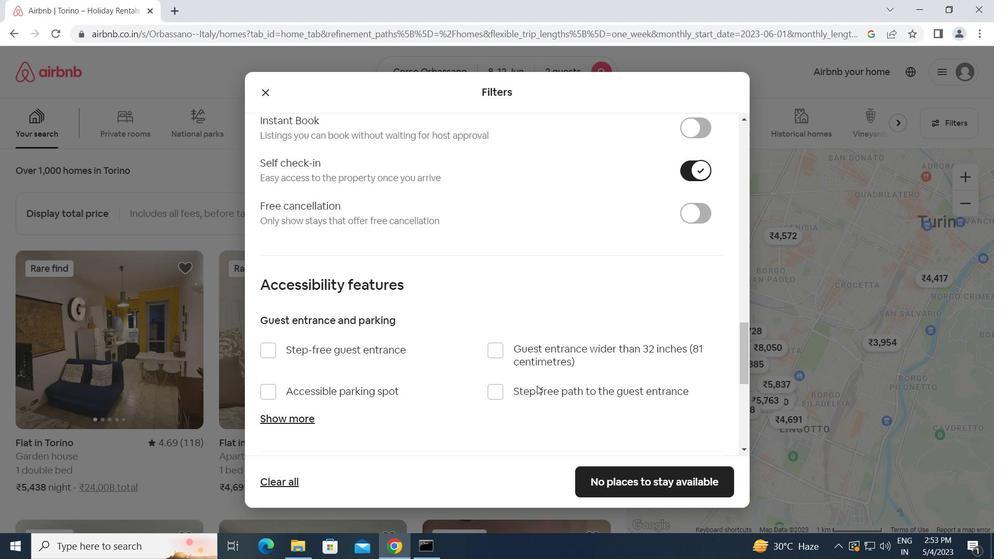 
Action: Mouse scrolled (532, 384) with delta (0, 0)
Screenshot: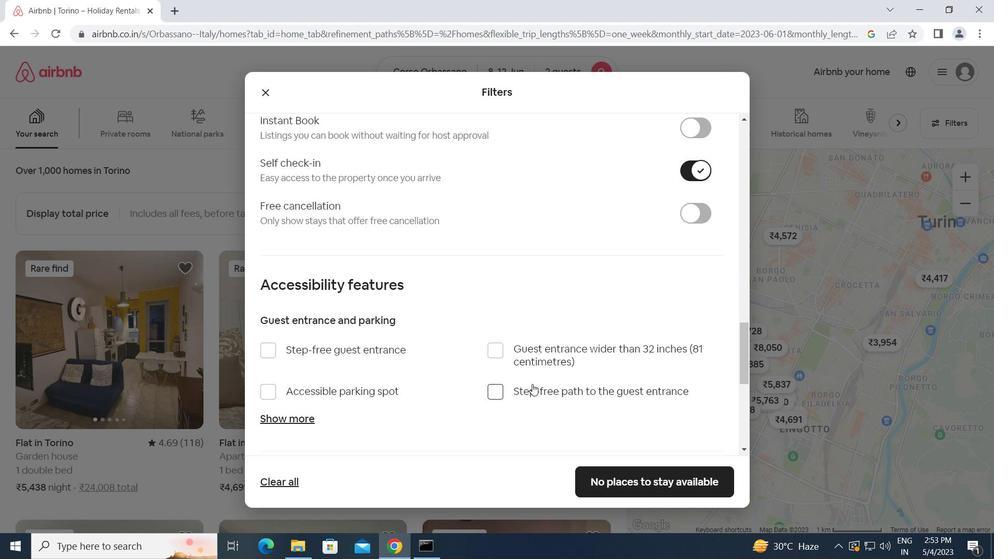 
Action: Mouse moved to (530, 384)
Screenshot: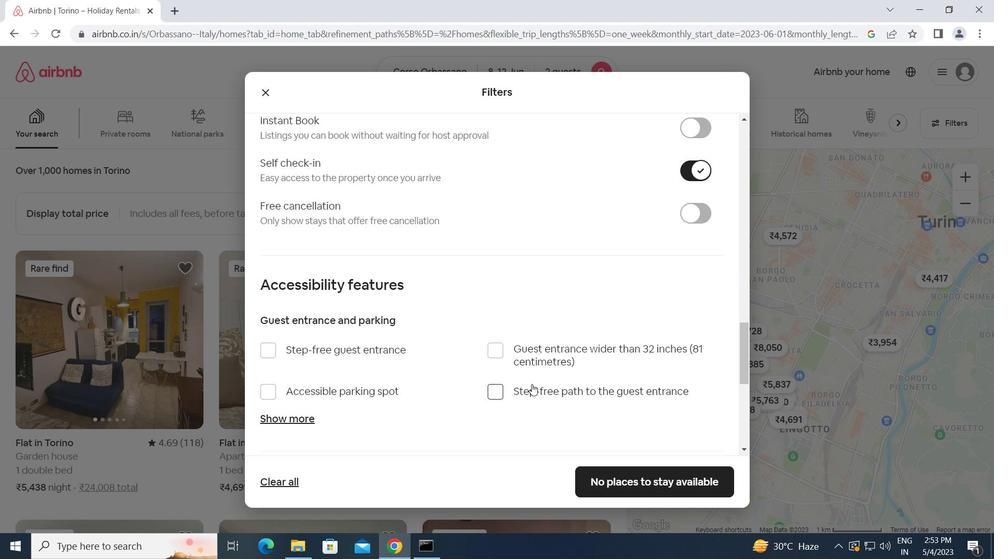 
Action: Mouse scrolled (531, 384) with delta (0, 0)
Screenshot: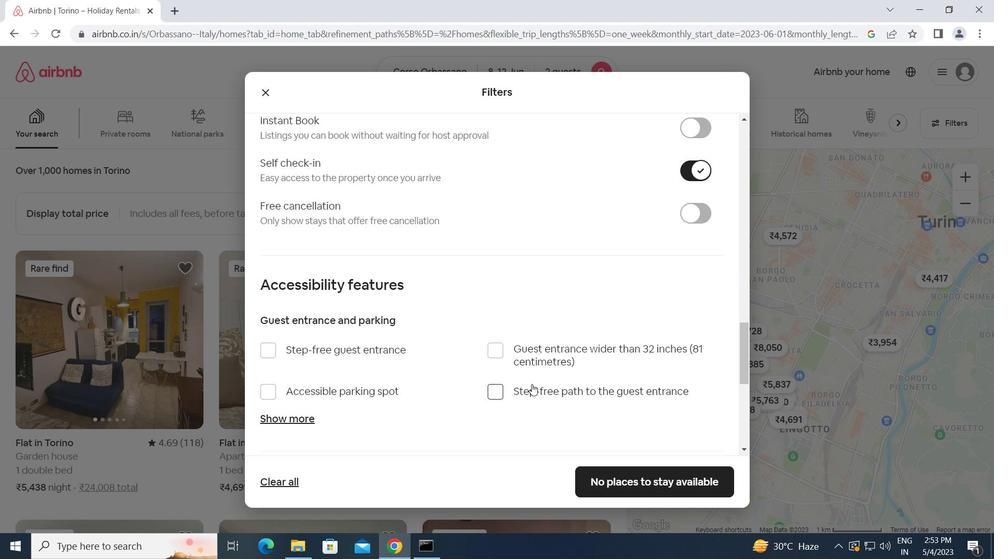 
Action: Mouse moved to (392, 390)
Screenshot: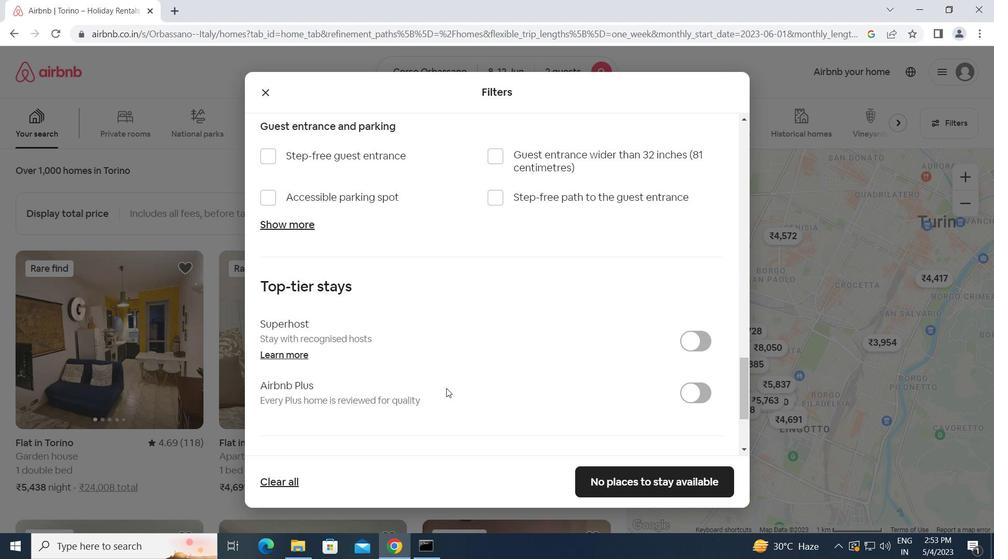 
Action: Mouse scrolled (392, 389) with delta (0, 0)
Screenshot: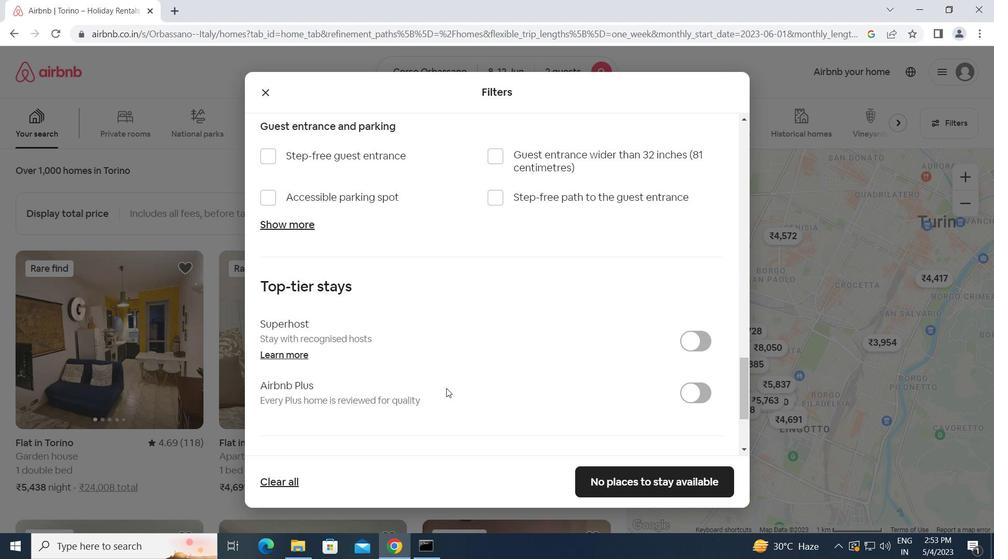
Action: Mouse moved to (391, 390)
Screenshot: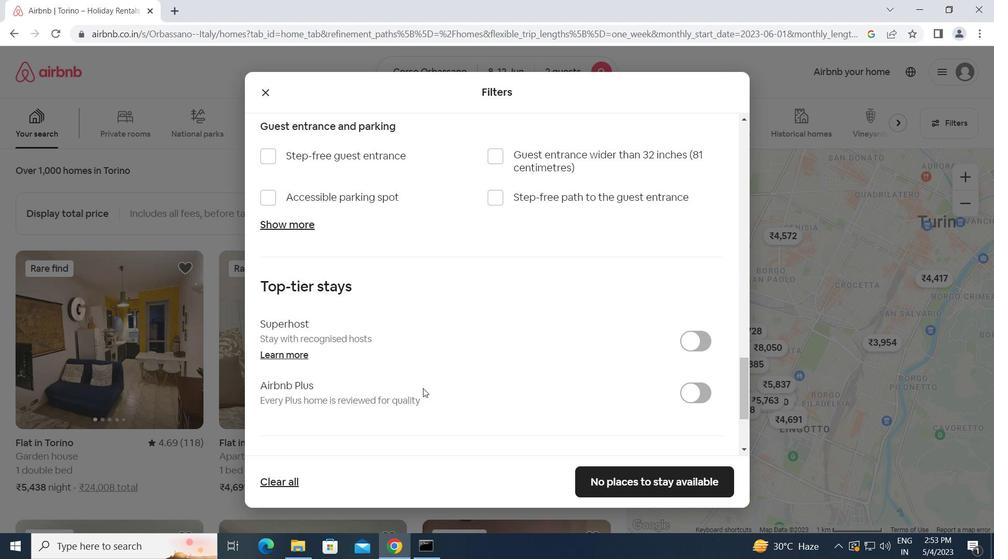 
Action: Mouse scrolled (391, 389) with delta (0, 0)
Screenshot: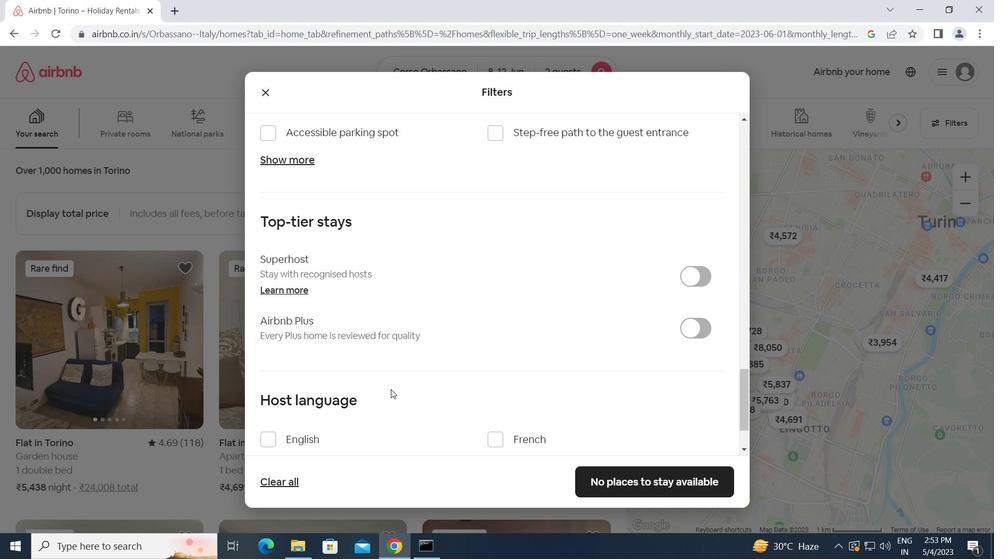 
Action: Mouse scrolled (391, 389) with delta (0, 0)
Screenshot: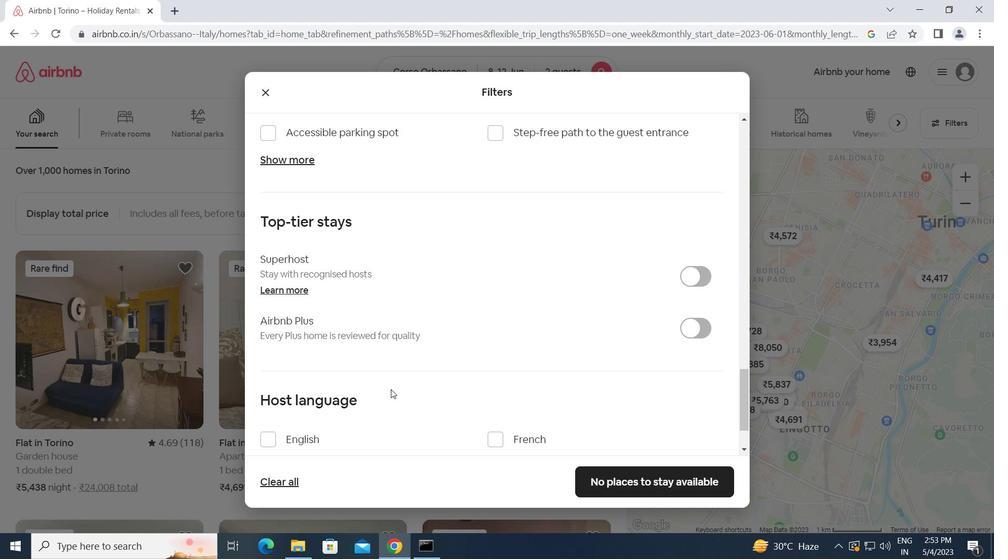 
Action: Mouse moved to (268, 367)
Screenshot: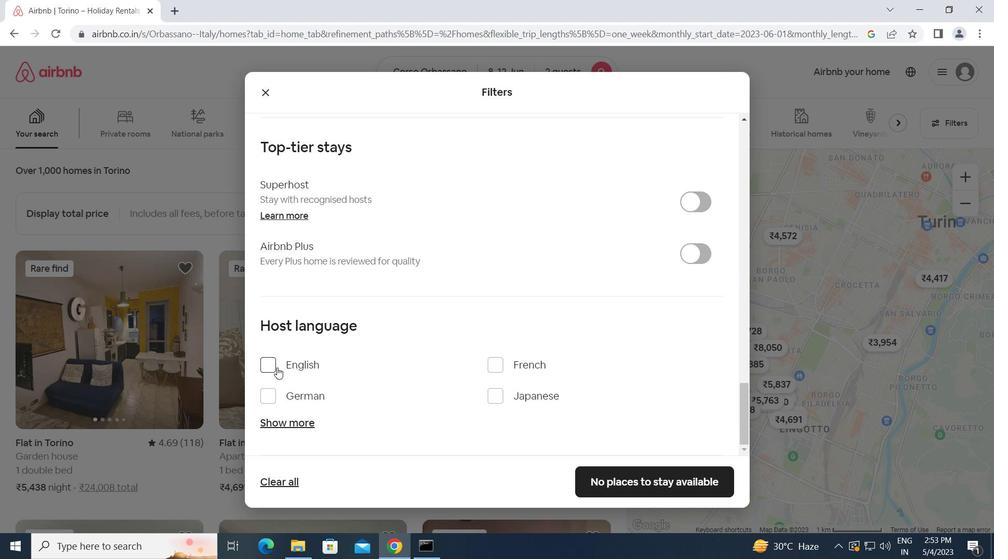 
Action: Mouse pressed left at (268, 367)
Screenshot: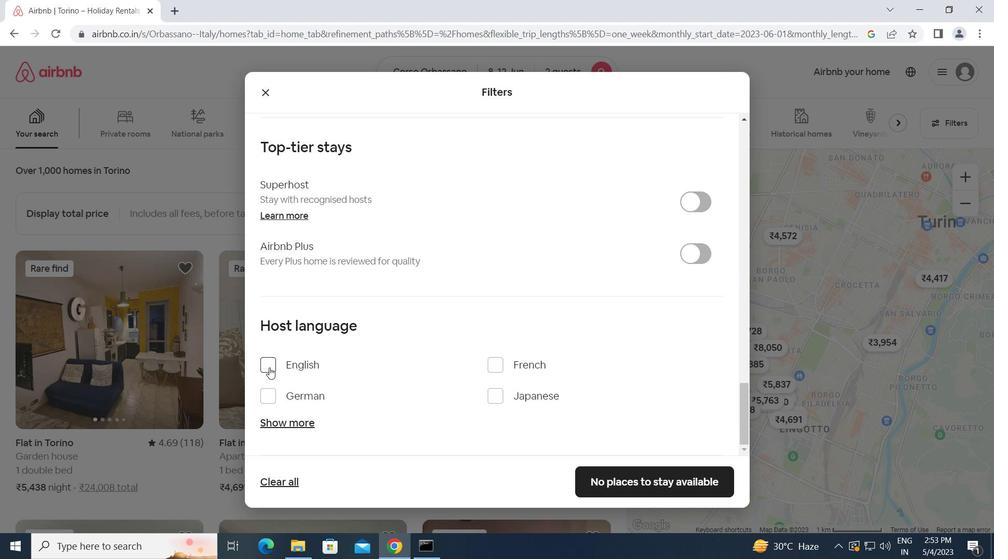 
Action: Mouse moved to (632, 476)
Screenshot: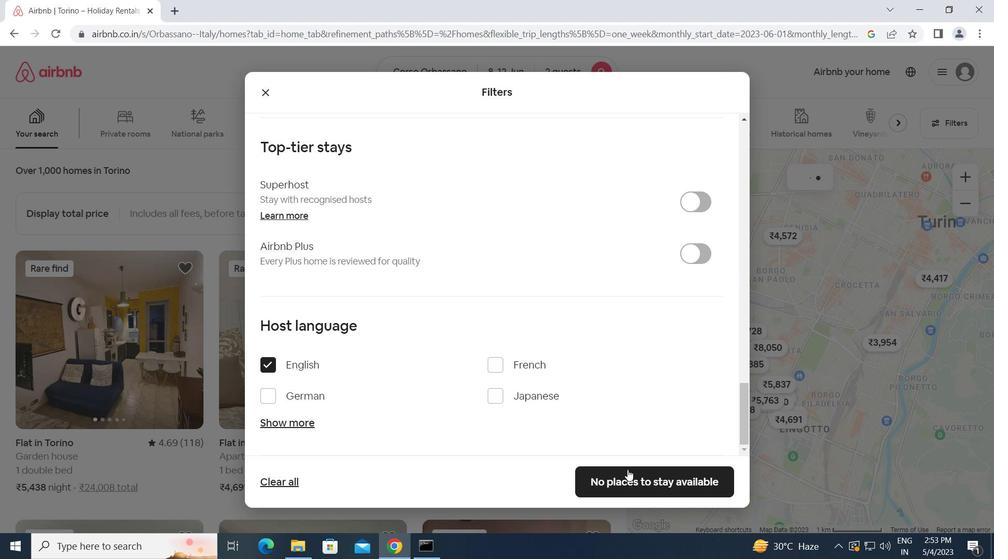 
Action: Mouse pressed left at (632, 476)
Screenshot: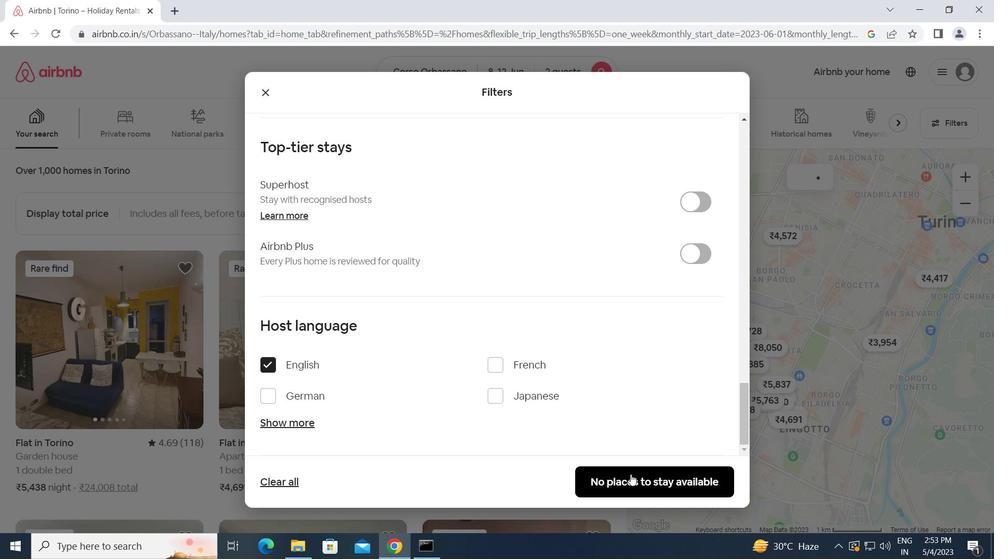 
Action: Mouse moved to (626, 466)
Screenshot: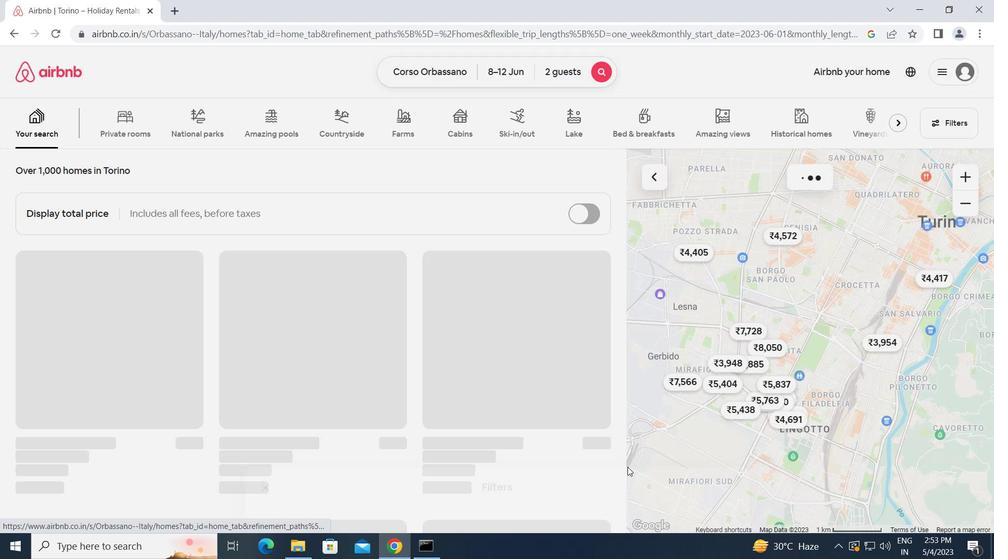 
